Task: Look for space in Lewiston Orchards, United States from 6th September, 2023 to 15th September, 2023 for 6 adults in price range Rs.8000 to Rs.12000. Place can be entire place or private room with 6 bedrooms having 6 beds and 6 bathrooms. Property type can be house, flat, guest house. Amenities needed are: wifi, TV, free parkinig on premises, gym, breakfast. Booking option can be shelf check-in. Required host language is English.
Action: Mouse moved to (411, 96)
Screenshot: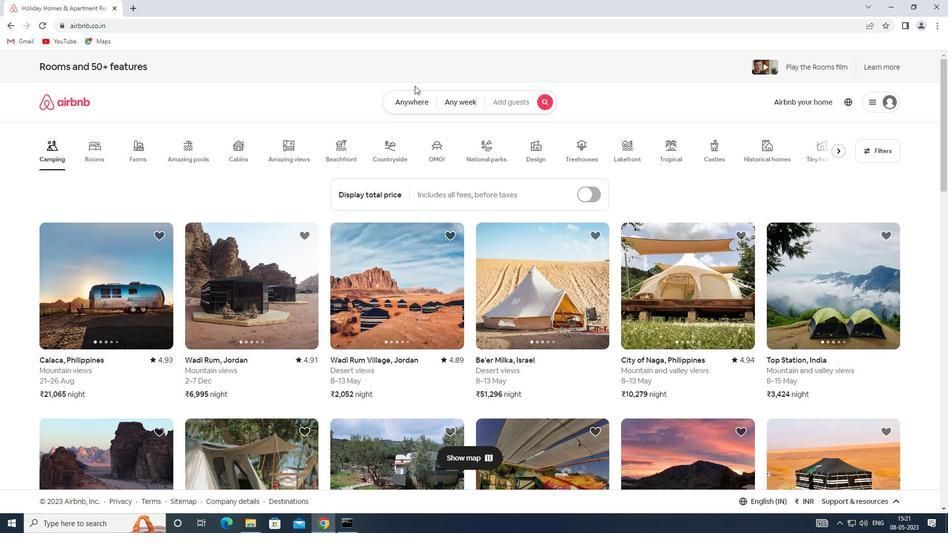 
Action: Mouse pressed left at (411, 96)
Screenshot: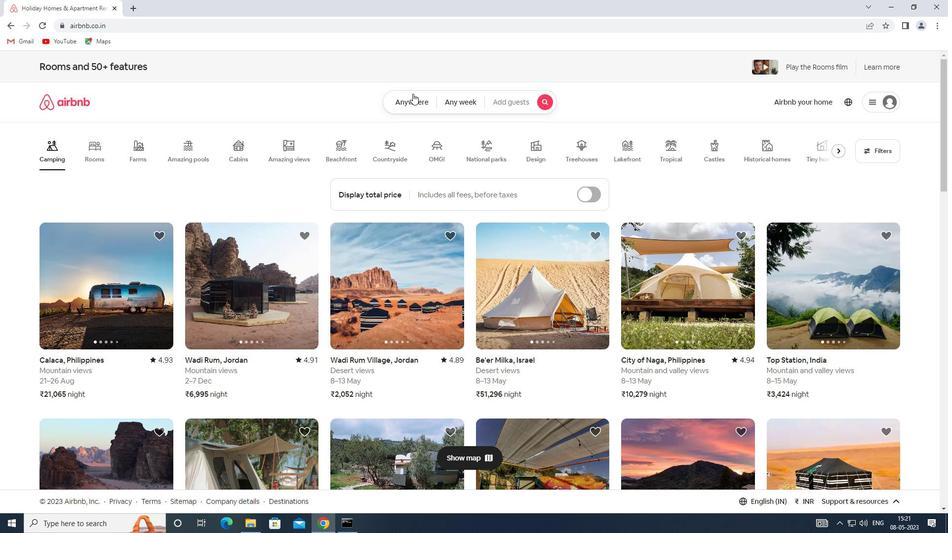 
Action: Mouse moved to (279, 144)
Screenshot: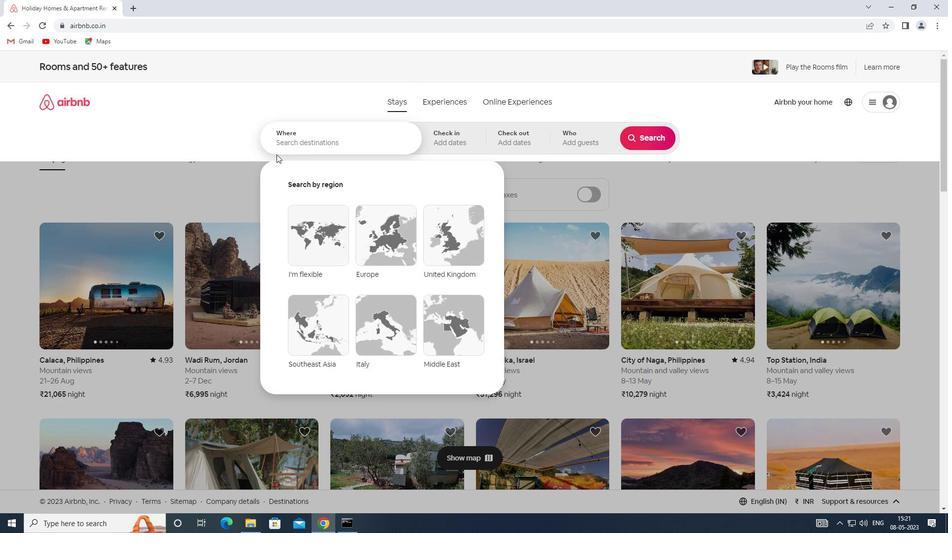 
Action: Mouse pressed left at (279, 144)
Screenshot: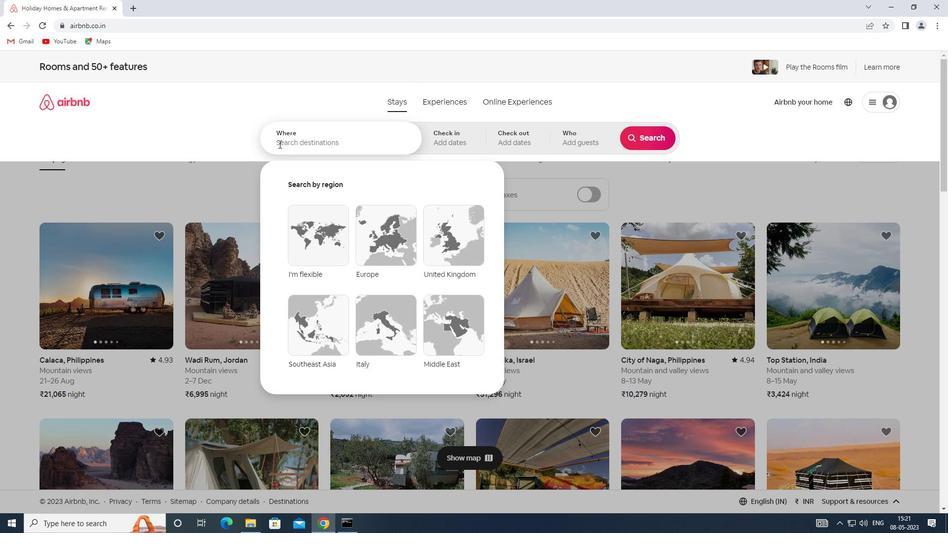
Action: Key pressed <Key.shift>SPACE<Key.space>IN<Key.space><Key.shift>LEWISTON<Key.space><Key.shift><Key.shift><Key.shift><Key.shift><Key.shift><Key.shift><Key.shift><Key.shift><Key.shift><Key.shift><Key.shift>ORCHARDS,<Key.shift>UNITED<Key.space><Key.shift><Key.shift><Key.shift><Key.shift><Key.shift><Key.shift><Key.shift><Key.shift><Key.shift><Key.shift><Key.shift><Key.shift><Key.shift><Key.shift><Key.shift><Key.shift><Key.shift>STATES
Screenshot: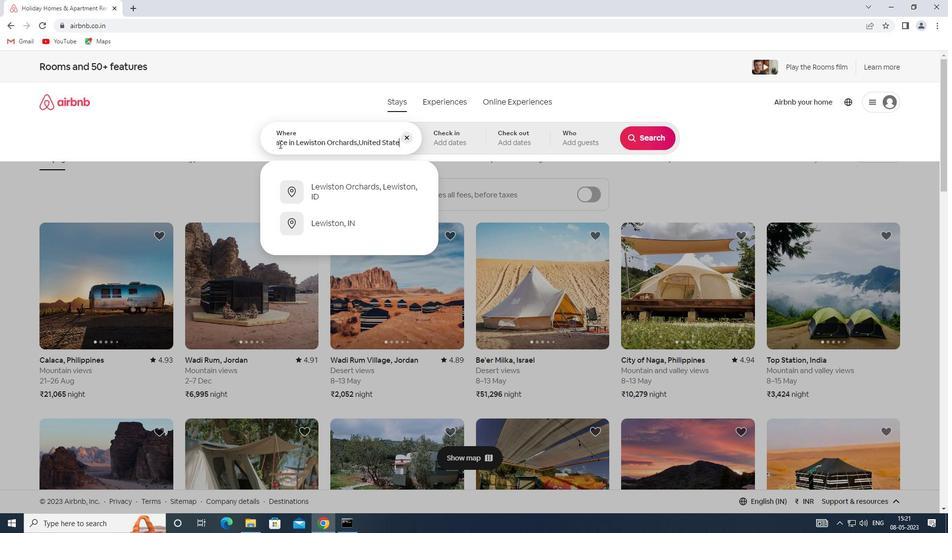 
Action: Mouse moved to (443, 145)
Screenshot: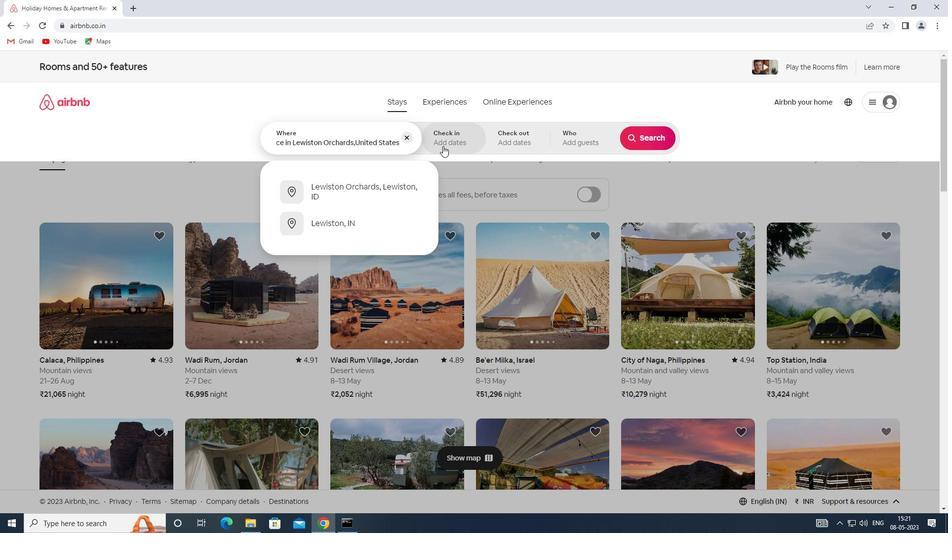 
Action: Mouse pressed left at (443, 145)
Screenshot: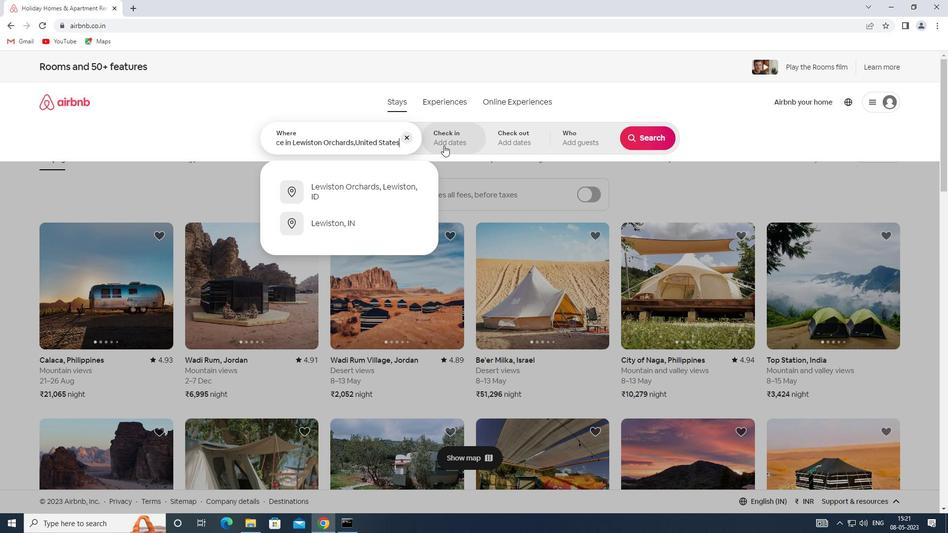 
Action: Mouse moved to (640, 219)
Screenshot: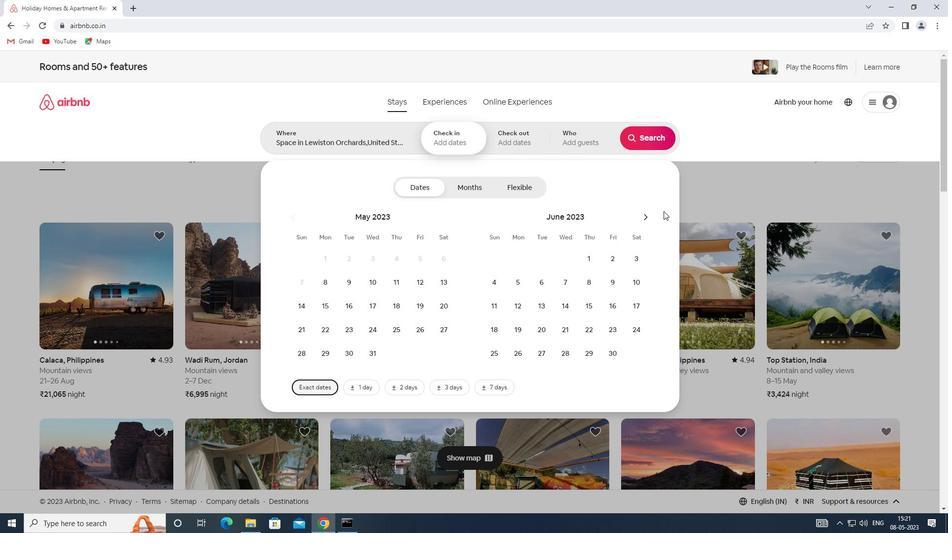 
Action: Mouse pressed left at (640, 219)
Screenshot: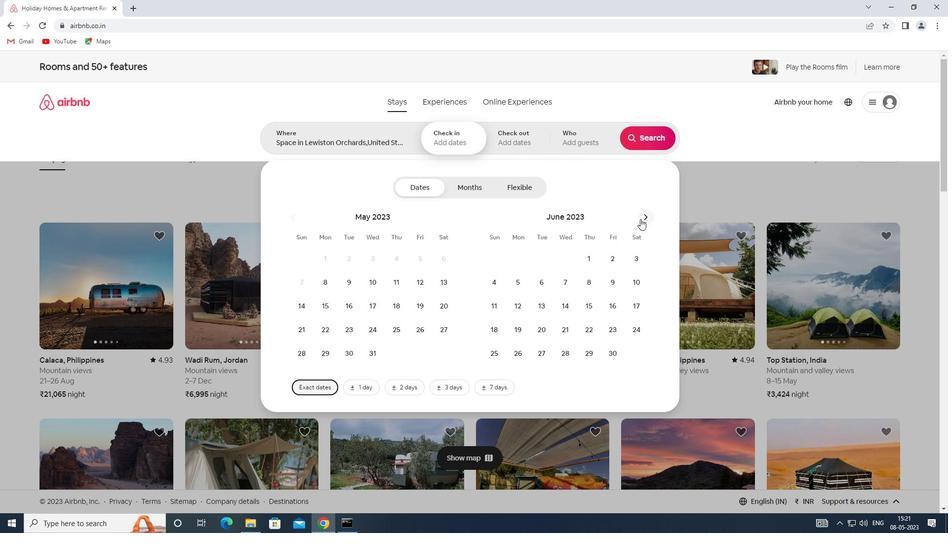 
Action: Mouse pressed left at (640, 219)
Screenshot: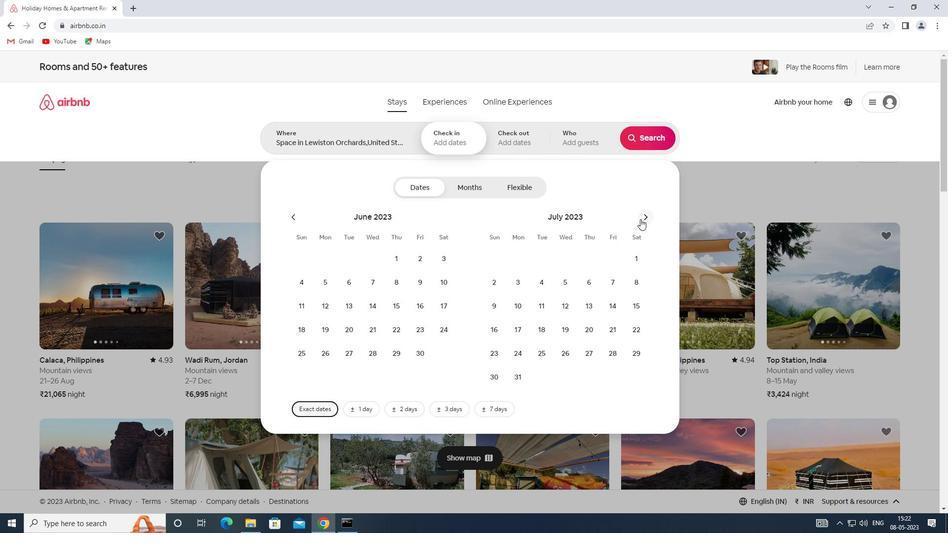 
Action: Mouse pressed left at (640, 219)
Screenshot: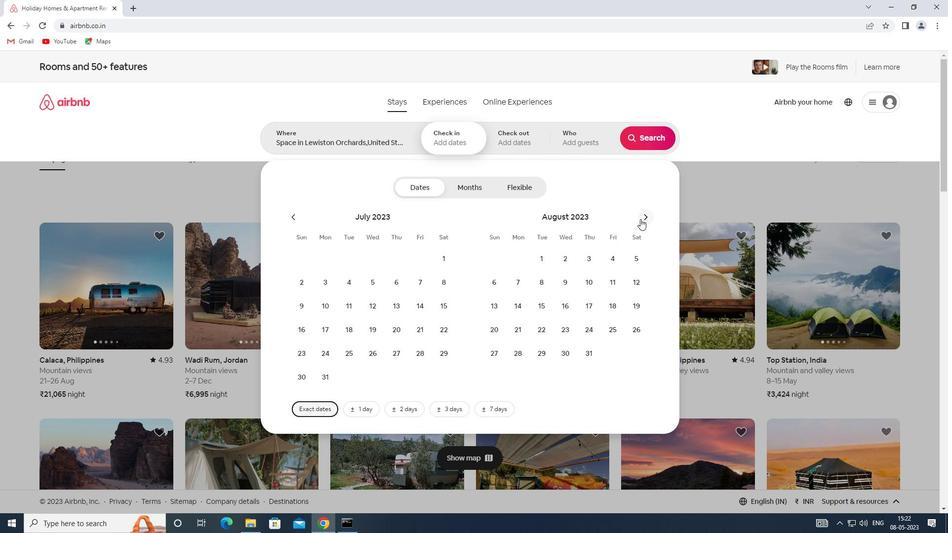 
Action: Mouse moved to (564, 275)
Screenshot: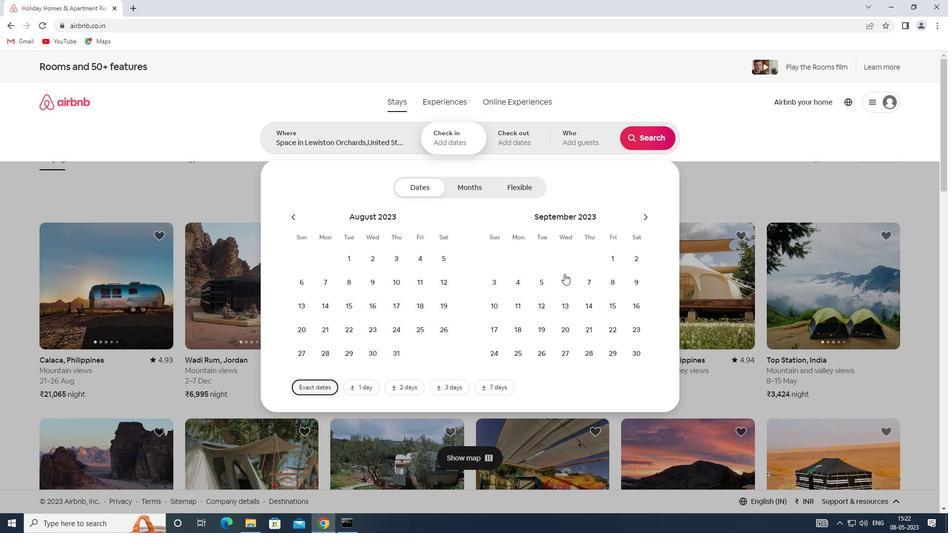 
Action: Mouse pressed left at (564, 275)
Screenshot: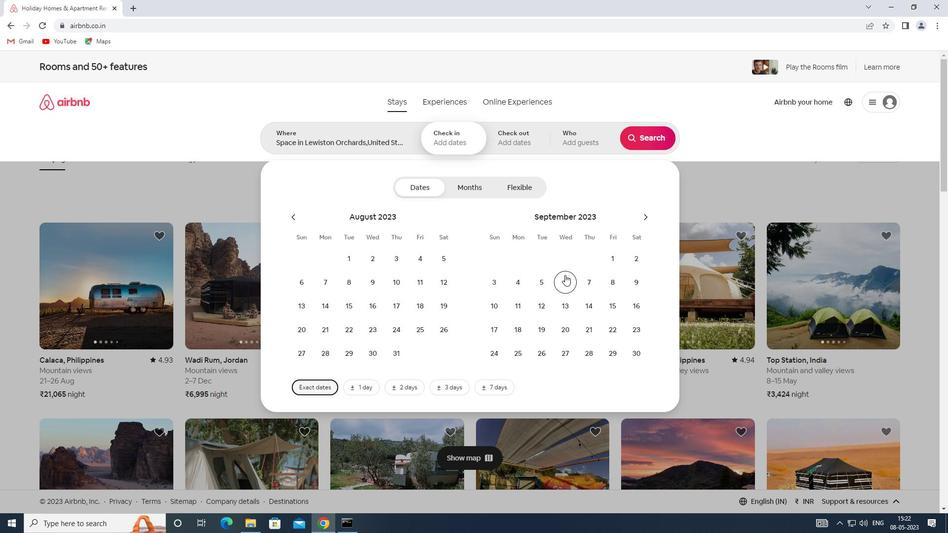 
Action: Mouse moved to (606, 305)
Screenshot: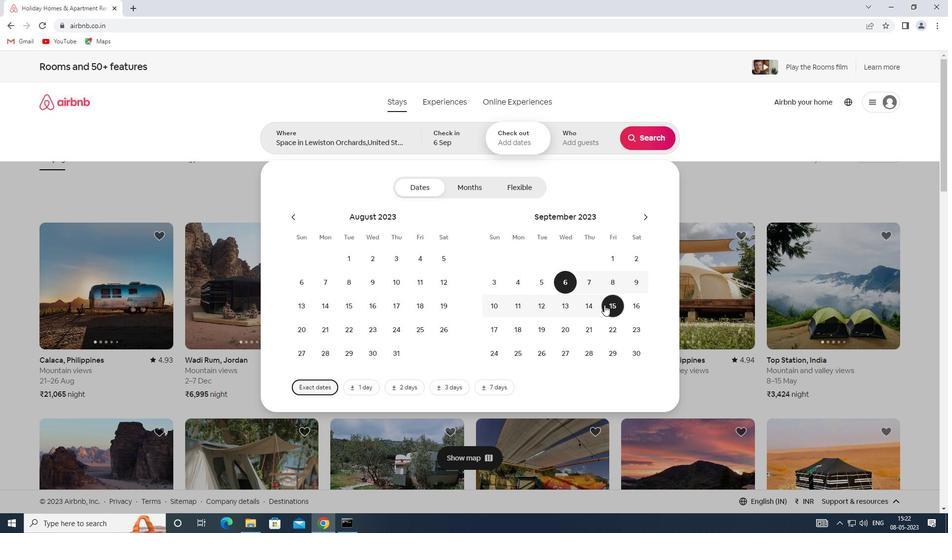 
Action: Mouse pressed left at (606, 305)
Screenshot: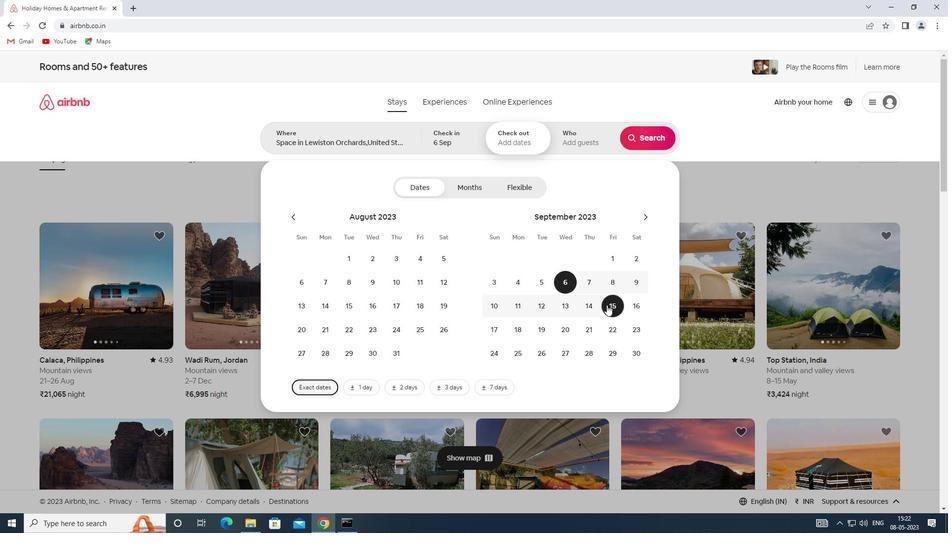 
Action: Mouse moved to (597, 137)
Screenshot: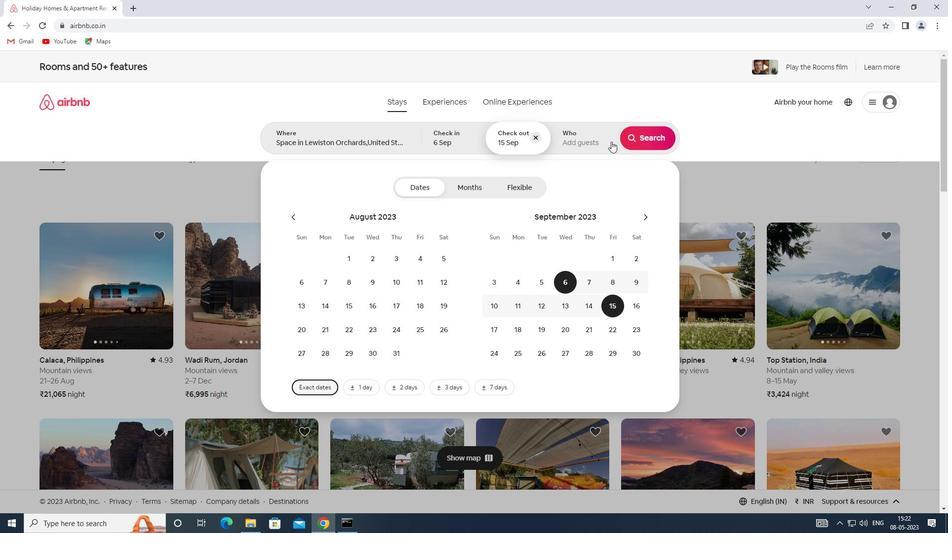 
Action: Mouse pressed left at (597, 137)
Screenshot: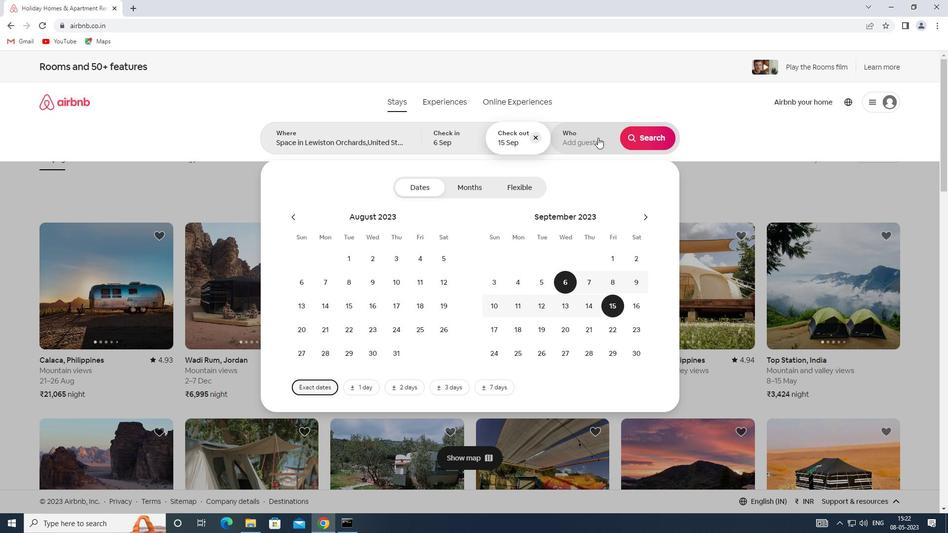 
Action: Mouse moved to (652, 195)
Screenshot: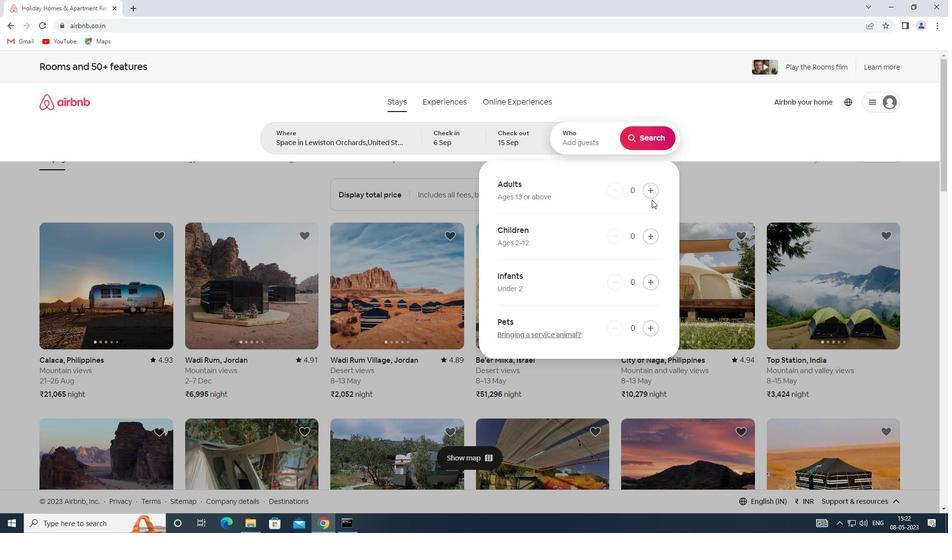 
Action: Mouse pressed left at (652, 195)
Screenshot: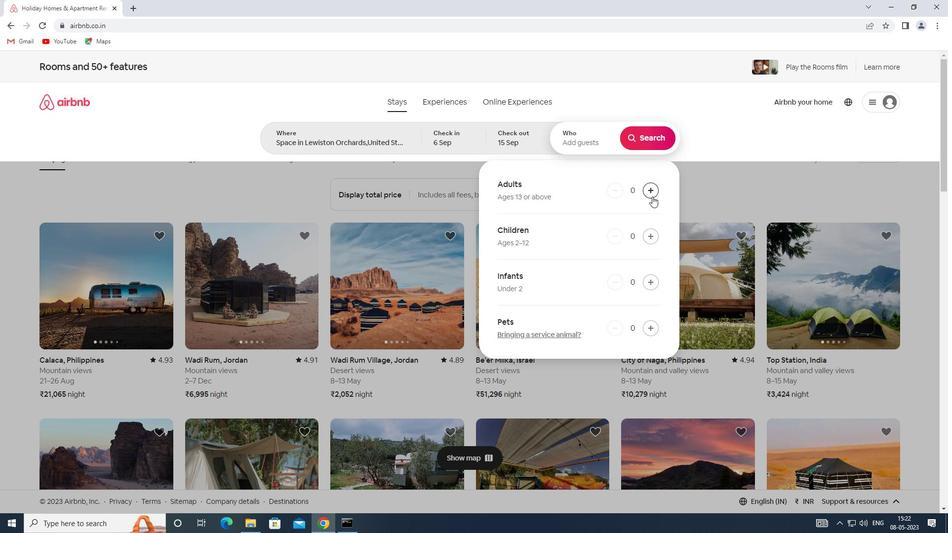 
Action: Mouse pressed left at (652, 195)
Screenshot: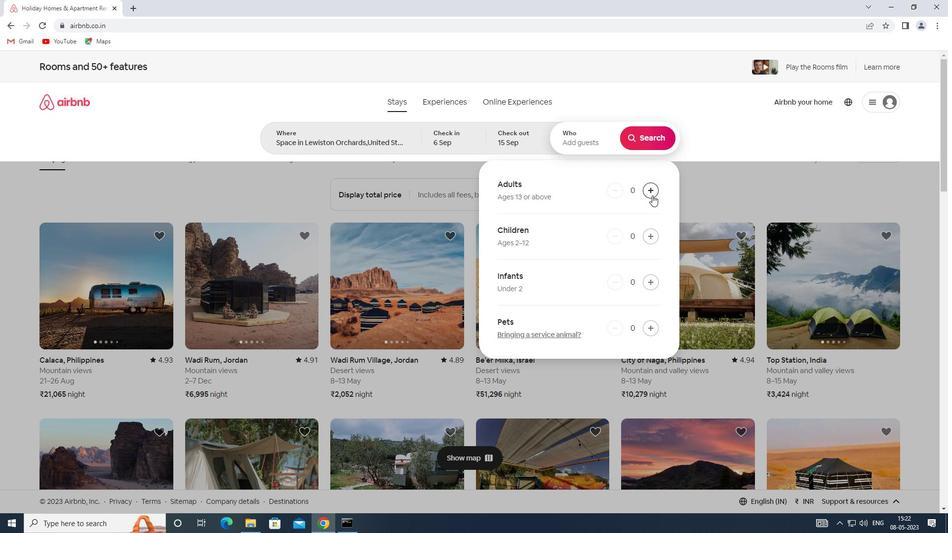 
Action: Mouse pressed left at (652, 195)
Screenshot: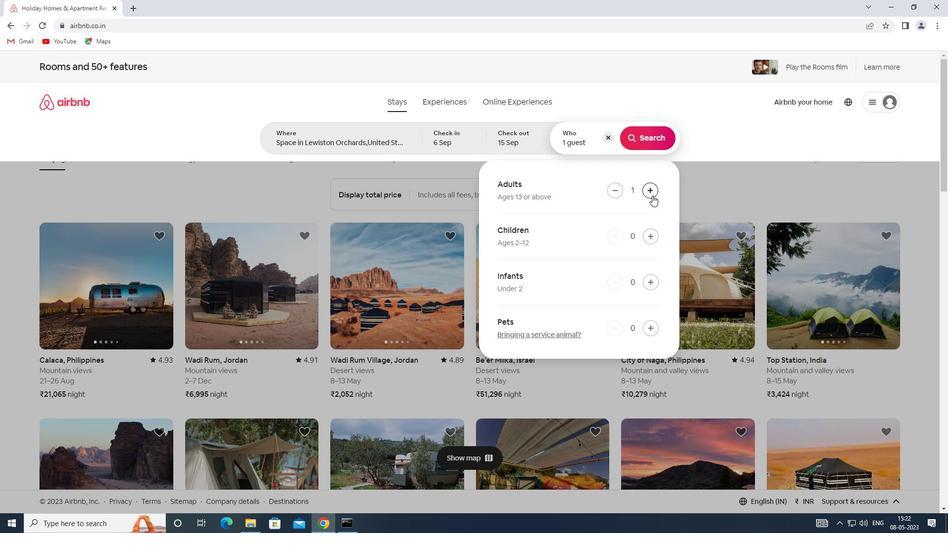 
Action: Mouse pressed left at (652, 195)
Screenshot: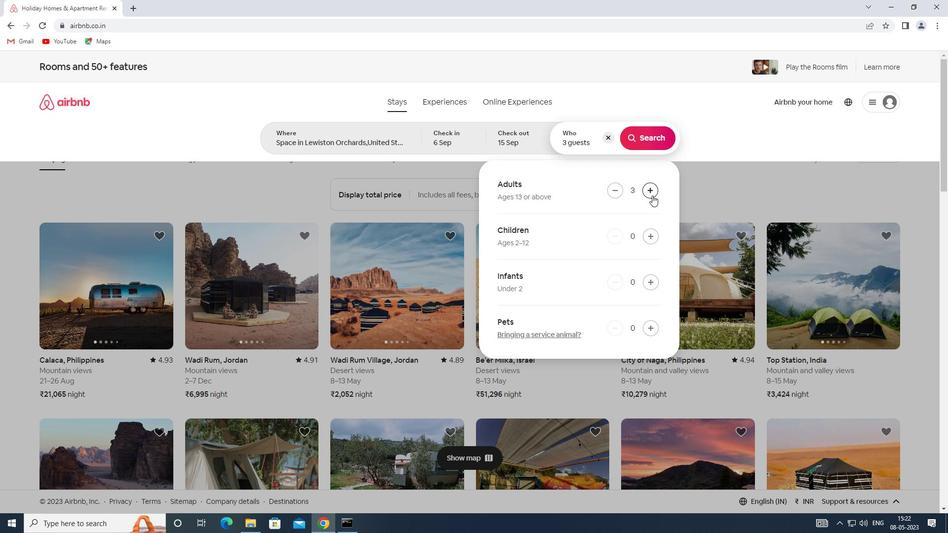 
Action: Mouse pressed left at (652, 195)
Screenshot: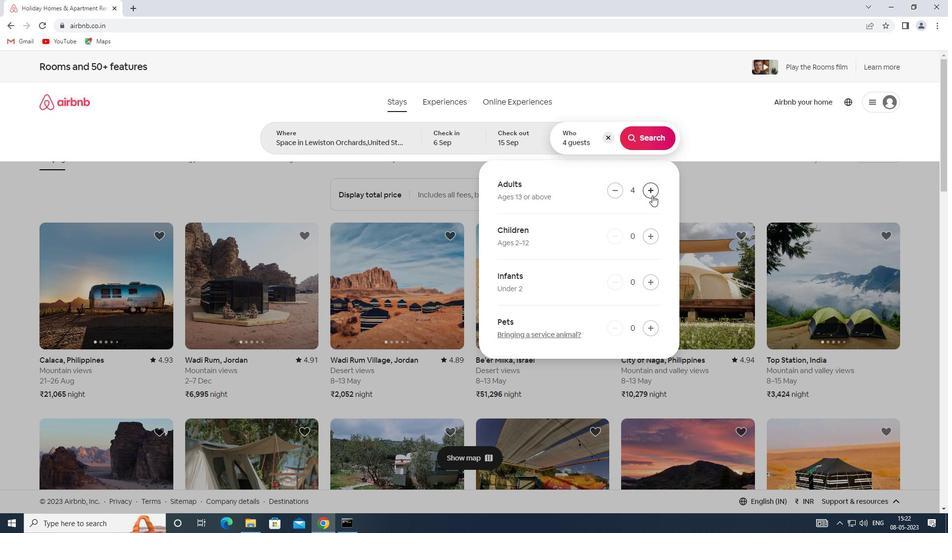 
Action: Mouse pressed left at (652, 195)
Screenshot: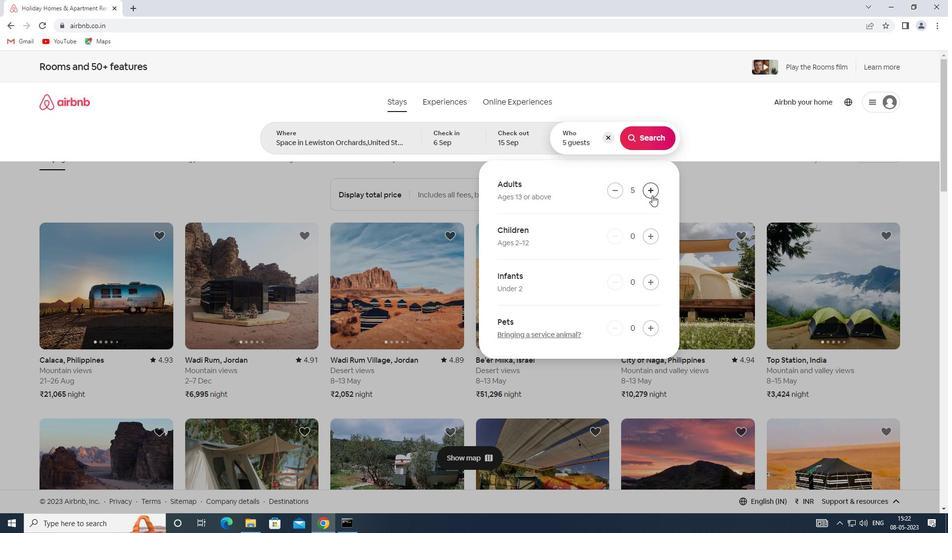 
Action: Mouse moved to (648, 141)
Screenshot: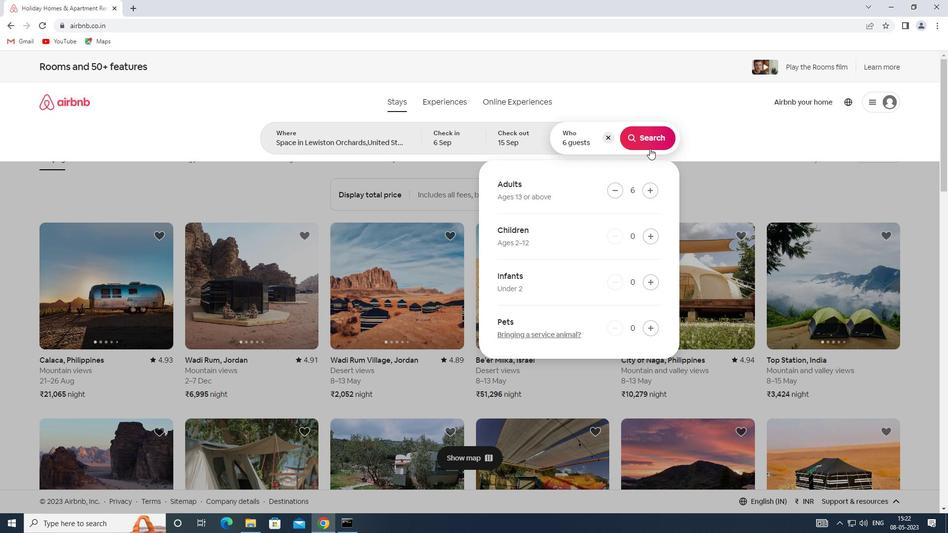 
Action: Mouse pressed left at (648, 141)
Screenshot: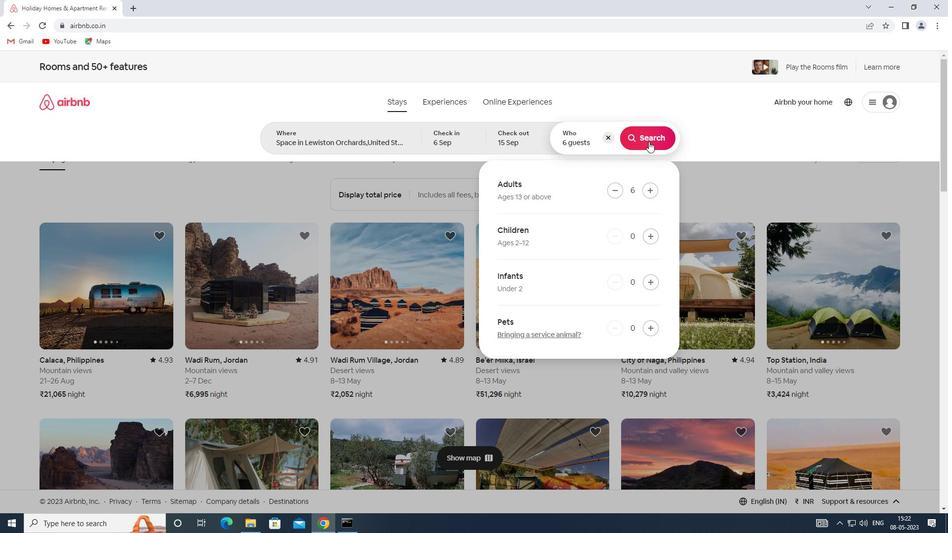 
Action: Mouse moved to (903, 103)
Screenshot: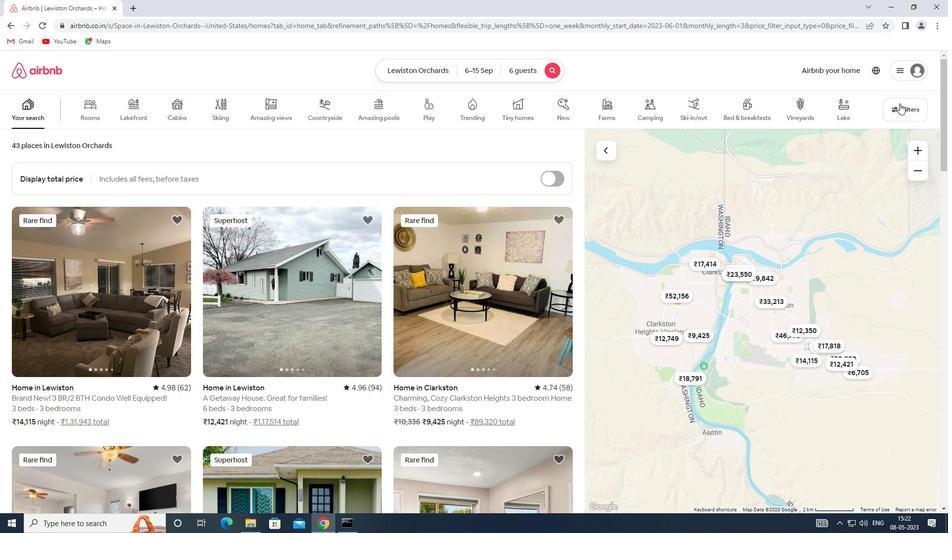 
Action: Mouse pressed left at (903, 103)
Screenshot: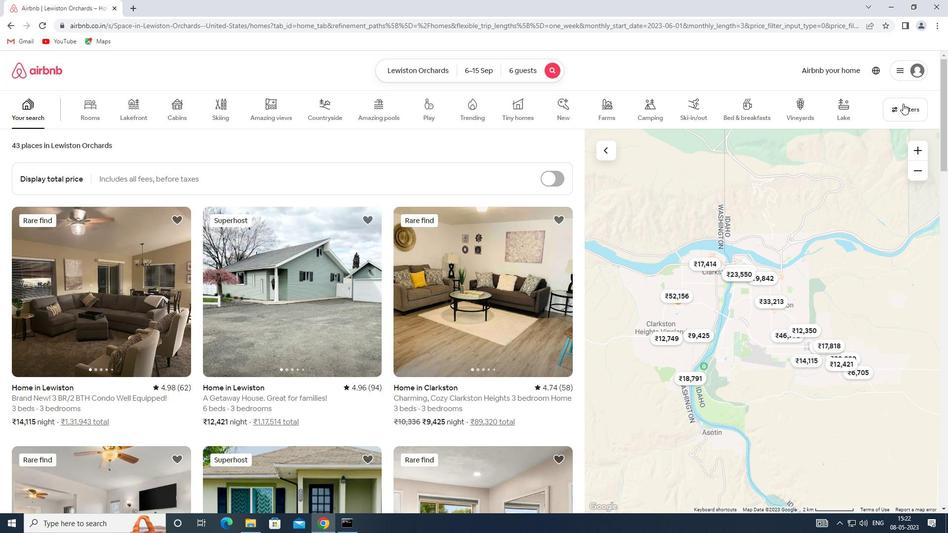 
Action: Mouse moved to (345, 350)
Screenshot: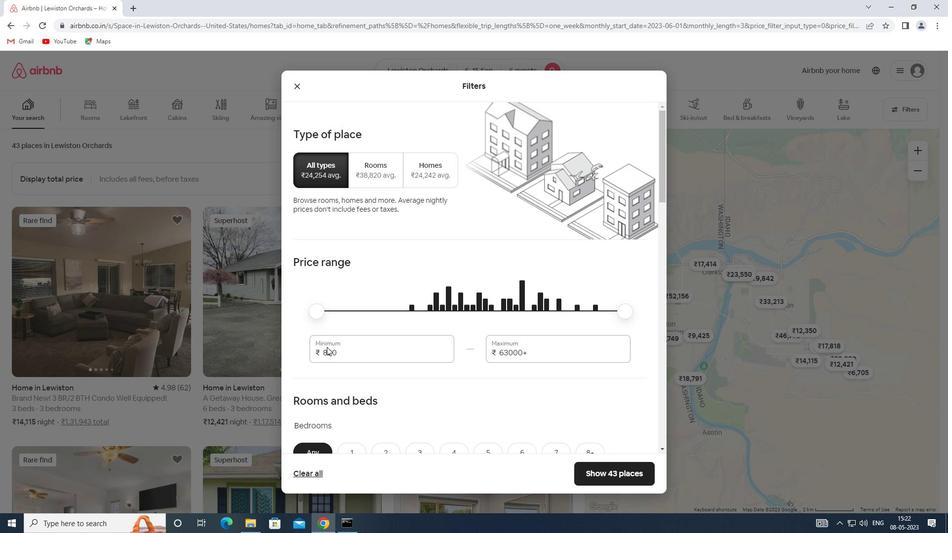 
Action: Mouse pressed left at (345, 350)
Screenshot: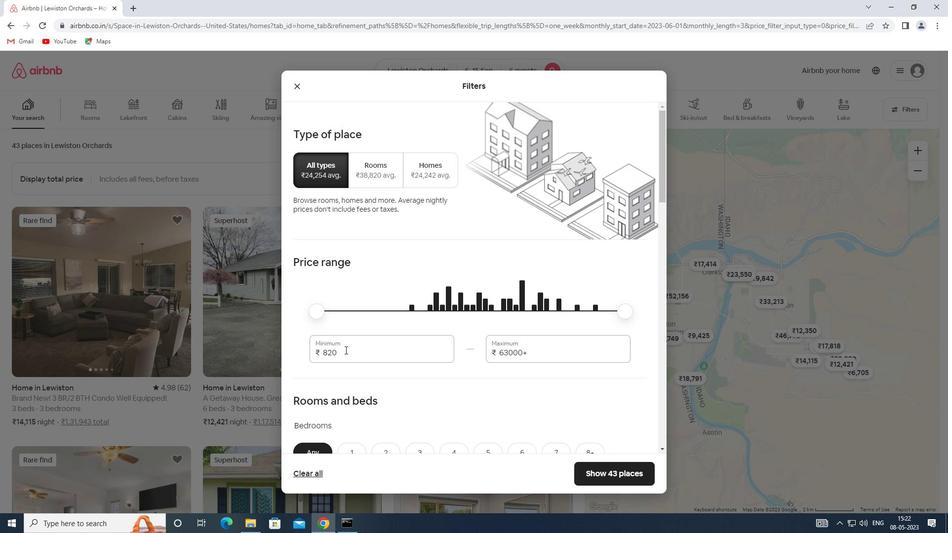 
Action: Mouse moved to (292, 348)
Screenshot: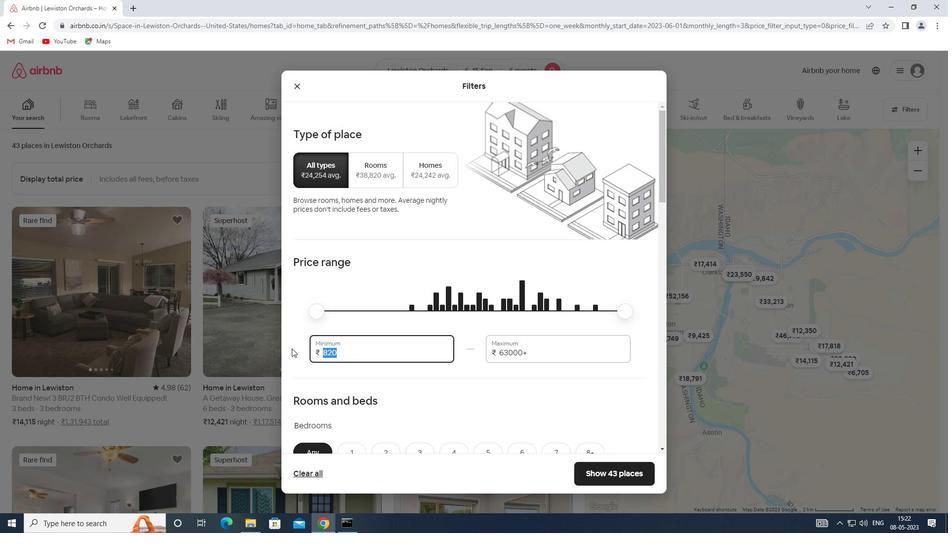 
Action: Key pressed 8000
Screenshot: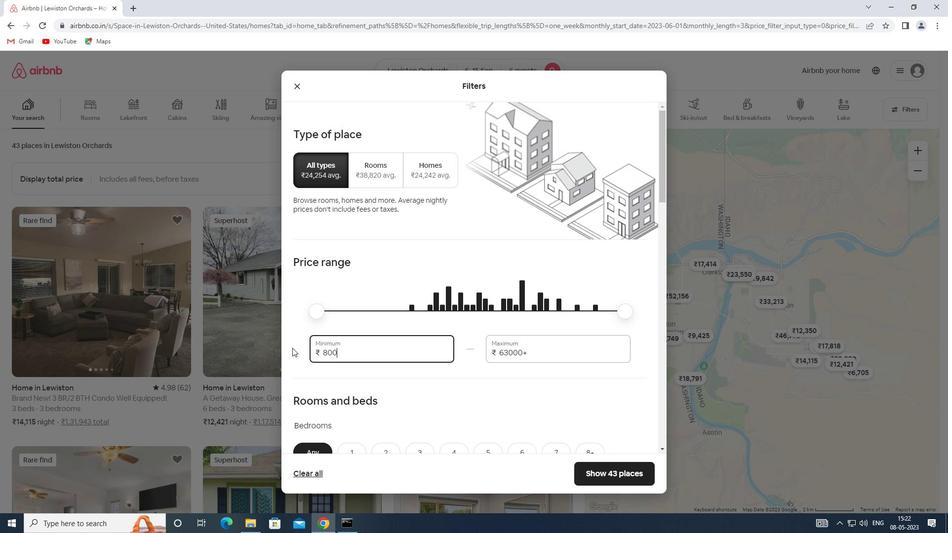 
Action: Mouse moved to (529, 352)
Screenshot: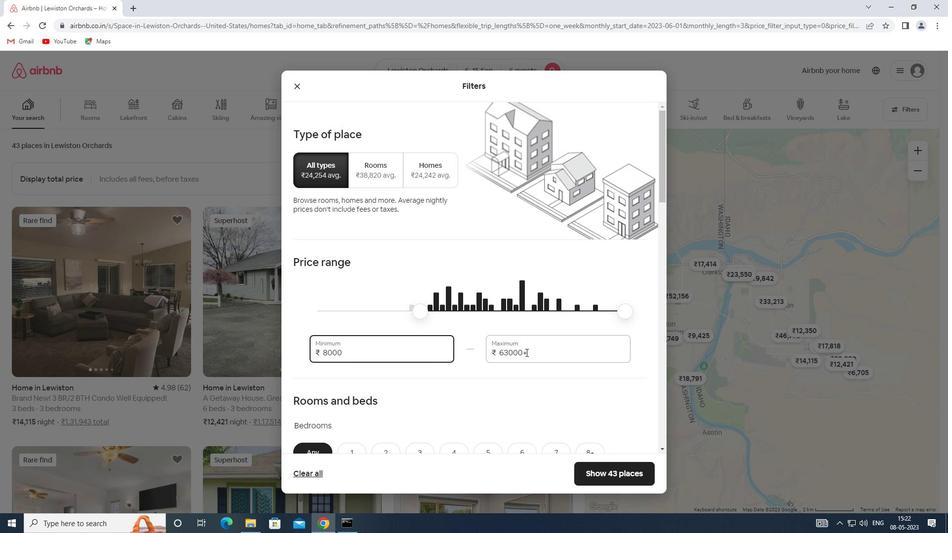 
Action: Mouse pressed left at (529, 352)
Screenshot: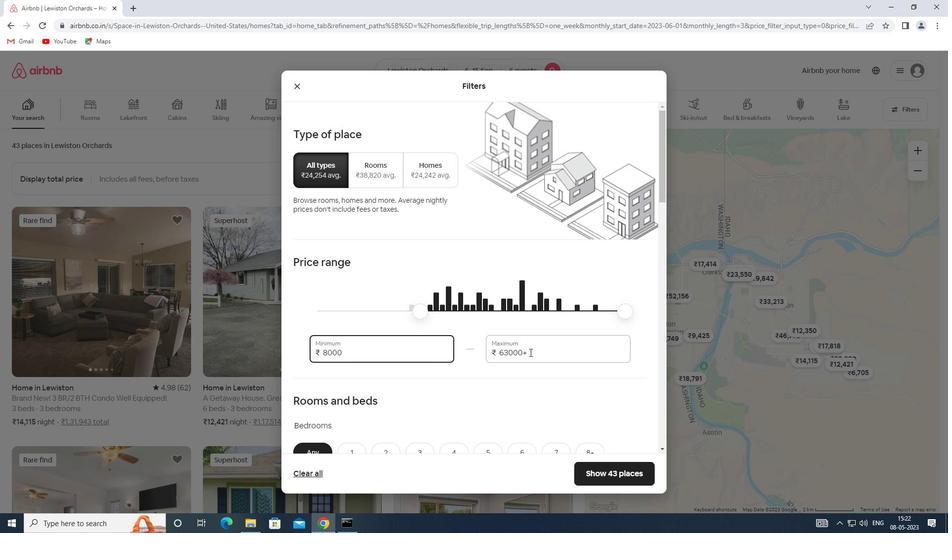 
Action: Mouse moved to (462, 352)
Screenshot: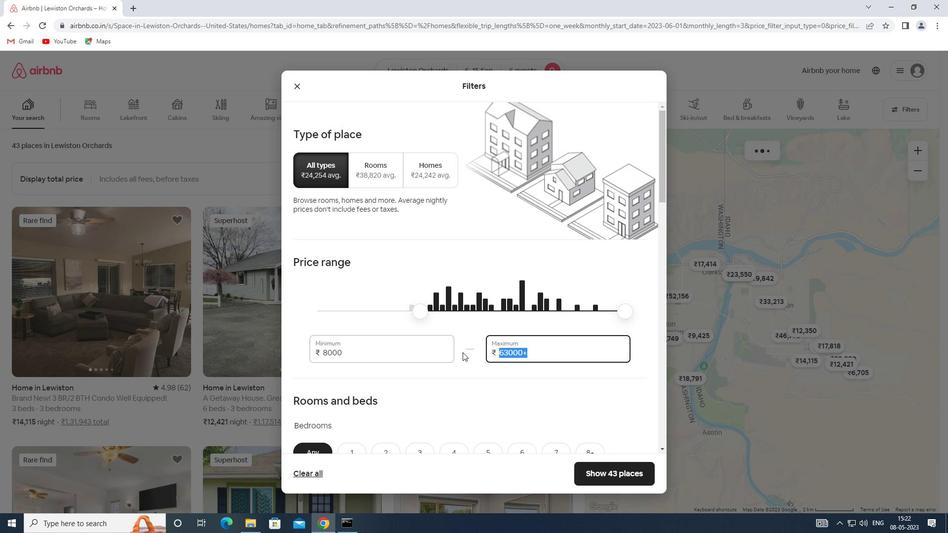 
Action: Key pressed 12000
Screenshot: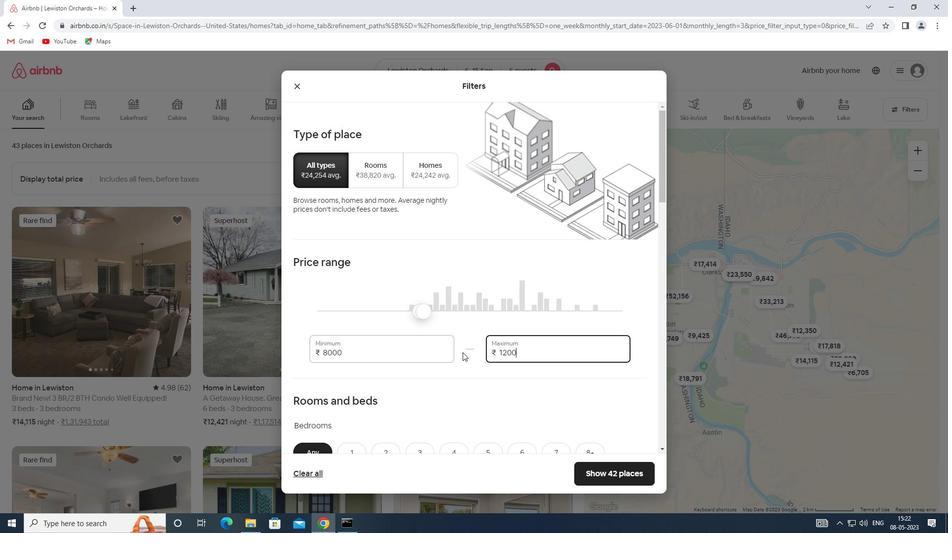 
Action: Mouse scrolled (462, 352) with delta (0, 0)
Screenshot: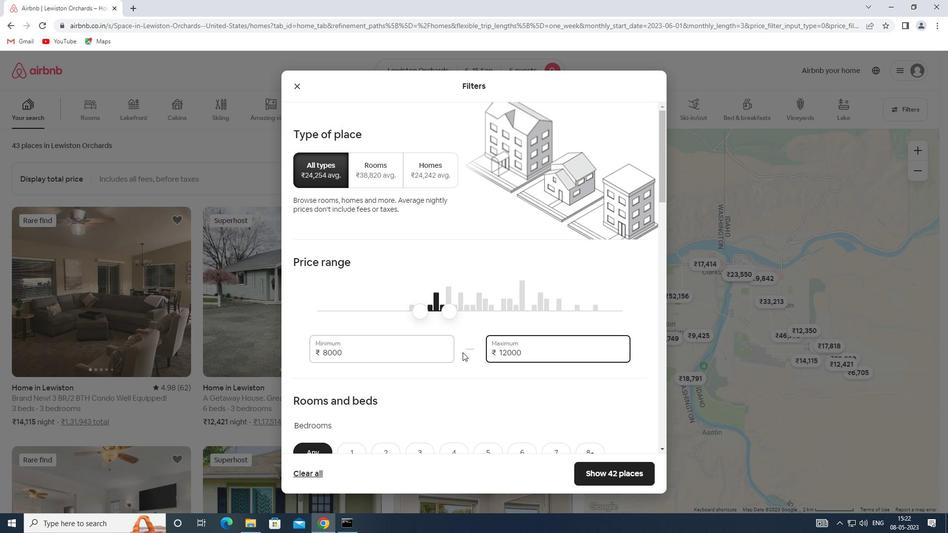 
Action: Mouse scrolled (462, 352) with delta (0, 0)
Screenshot: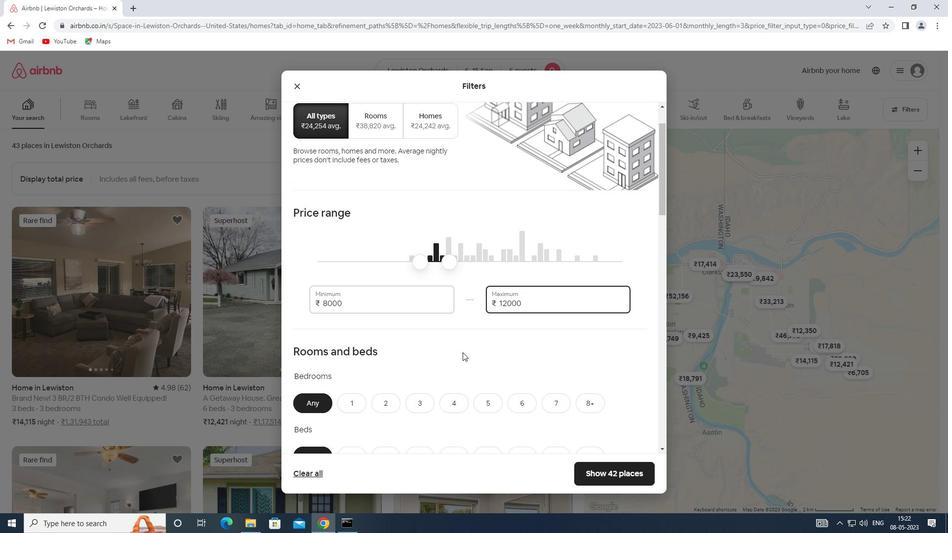 
Action: Mouse scrolled (462, 352) with delta (0, 0)
Screenshot: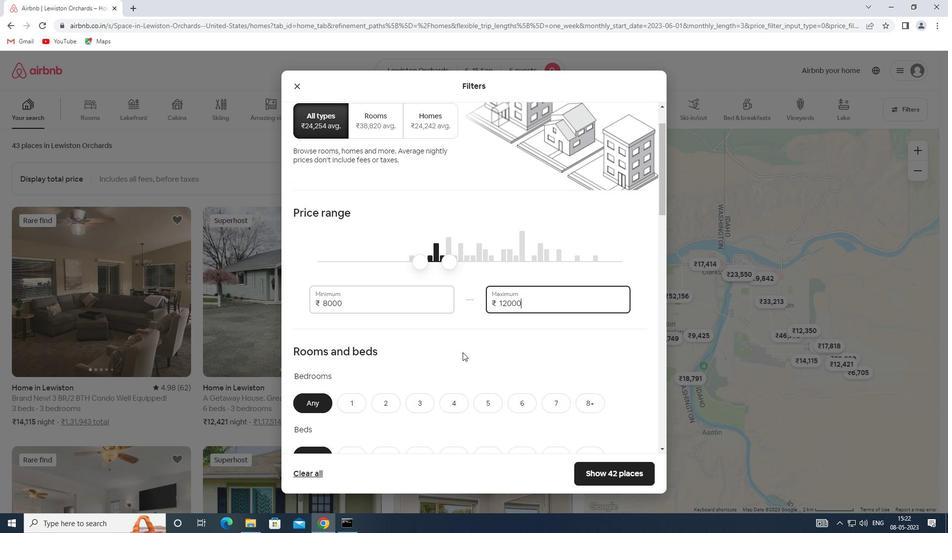 
Action: Mouse moved to (529, 309)
Screenshot: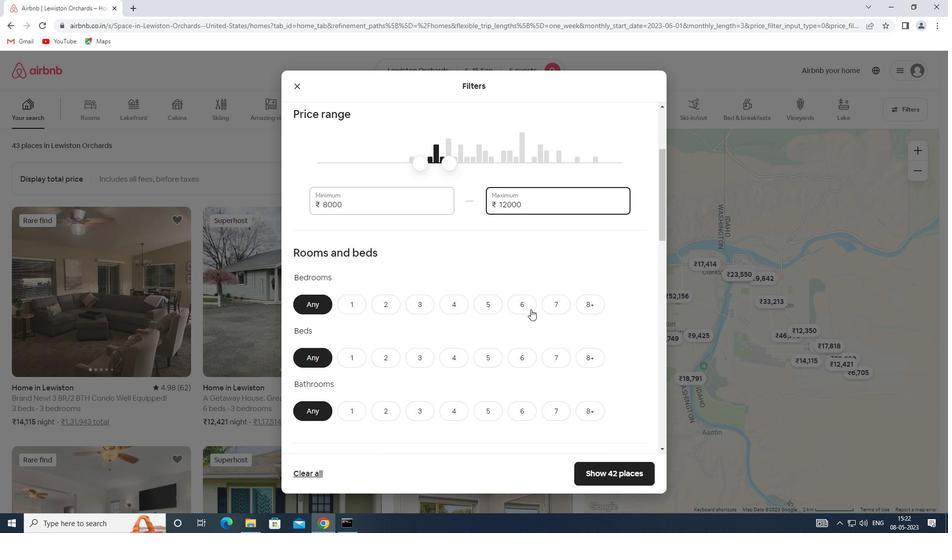 
Action: Mouse pressed left at (529, 309)
Screenshot: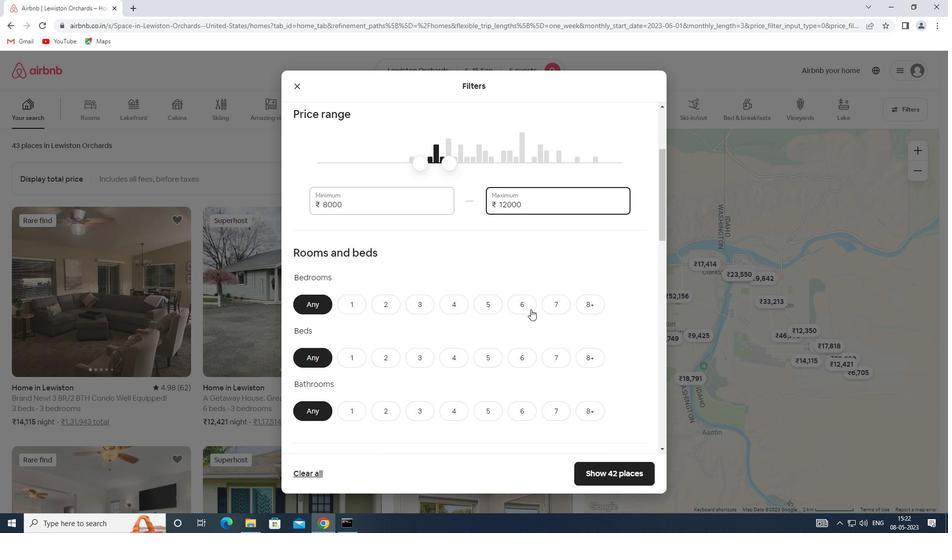 
Action: Mouse moved to (527, 354)
Screenshot: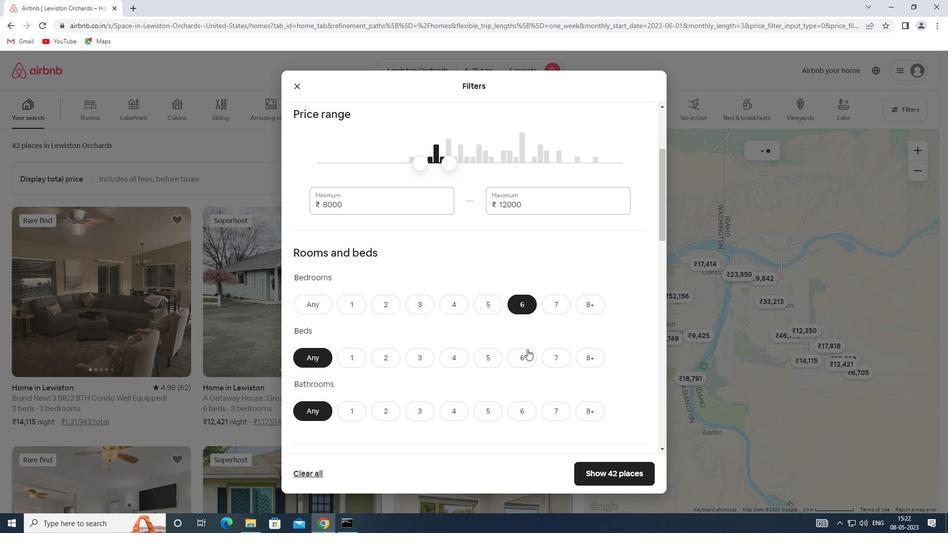 
Action: Mouse pressed left at (527, 354)
Screenshot: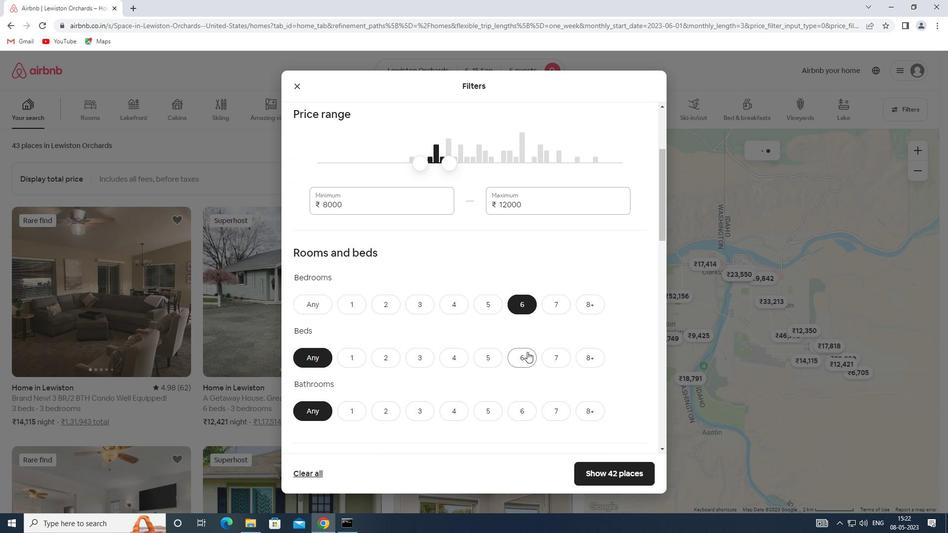 
Action: Mouse moved to (522, 408)
Screenshot: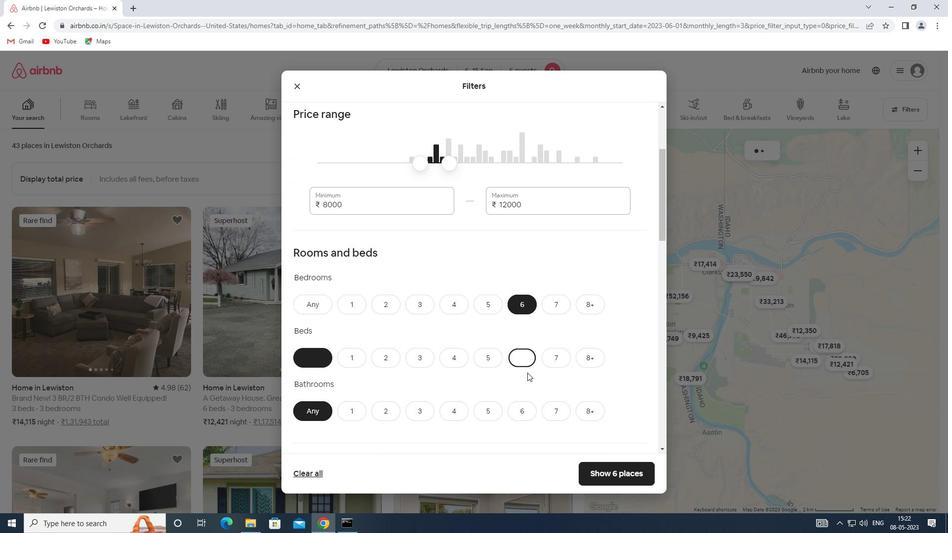 
Action: Mouse pressed left at (522, 408)
Screenshot: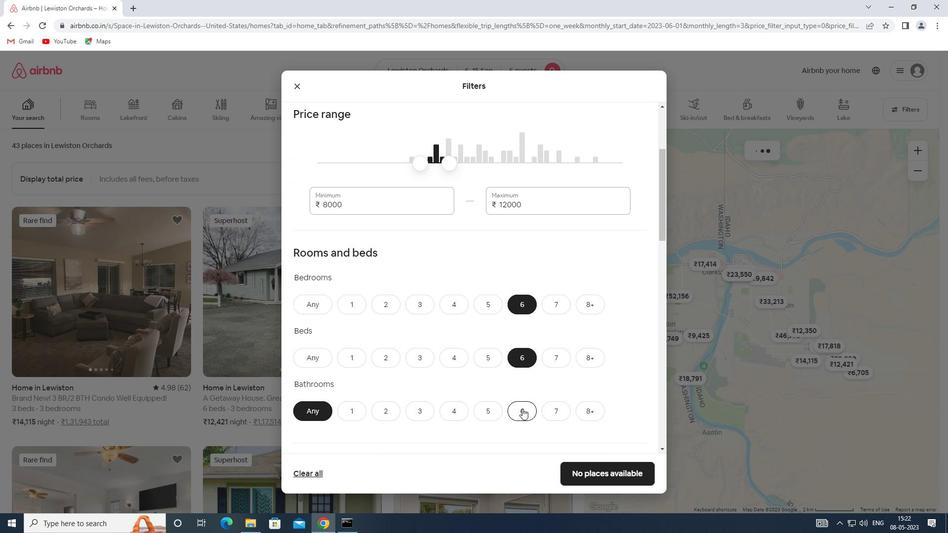 
Action: Mouse scrolled (522, 408) with delta (0, 0)
Screenshot: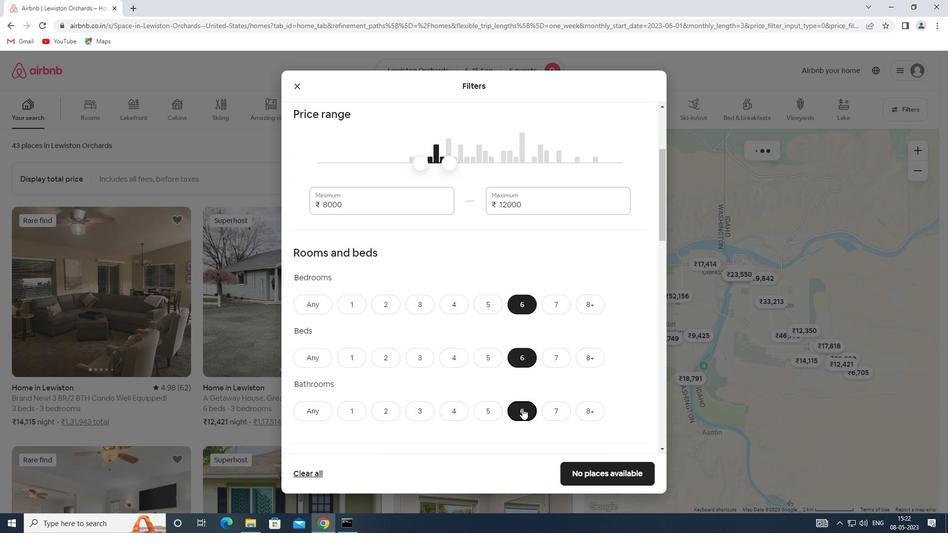 
Action: Mouse scrolled (522, 408) with delta (0, 0)
Screenshot: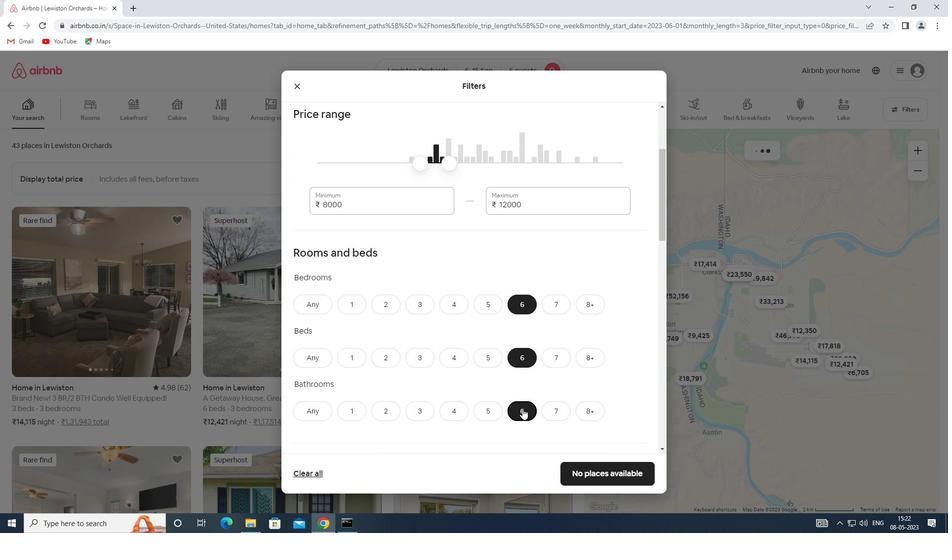 
Action: Mouse scrolled (522, 408) with delta (0, 0)
Screenshot: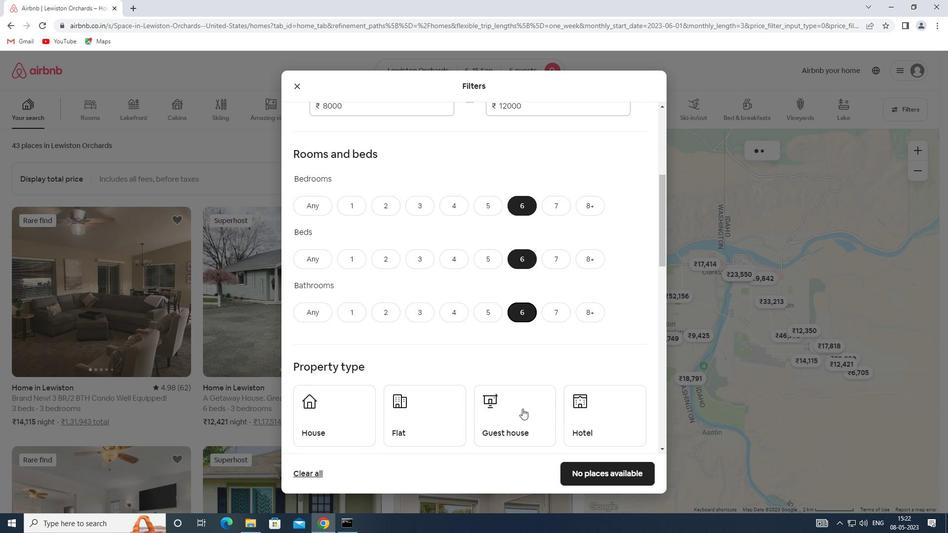 
Action: Mouse moved to (354, 379)
Screenshot: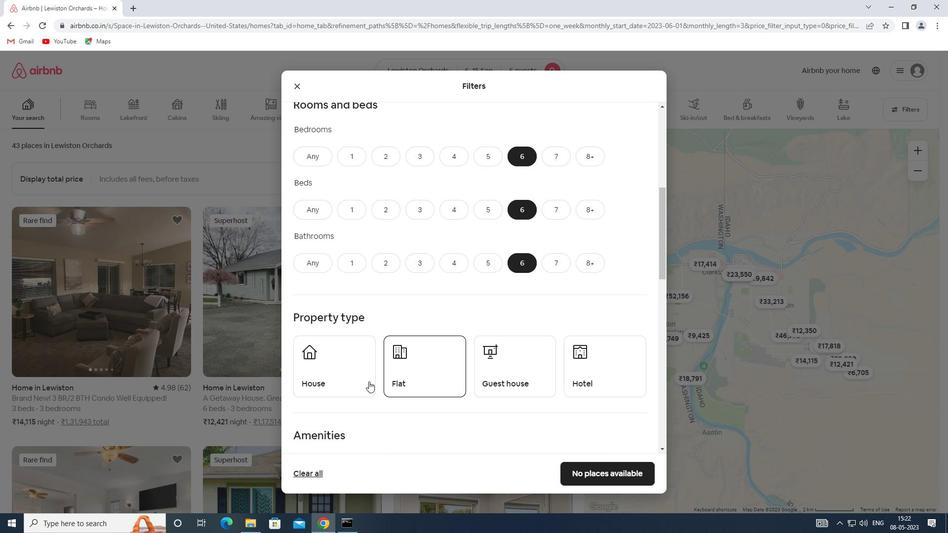 
Action: Mouse pressed left at (354, 379)
Screenshot: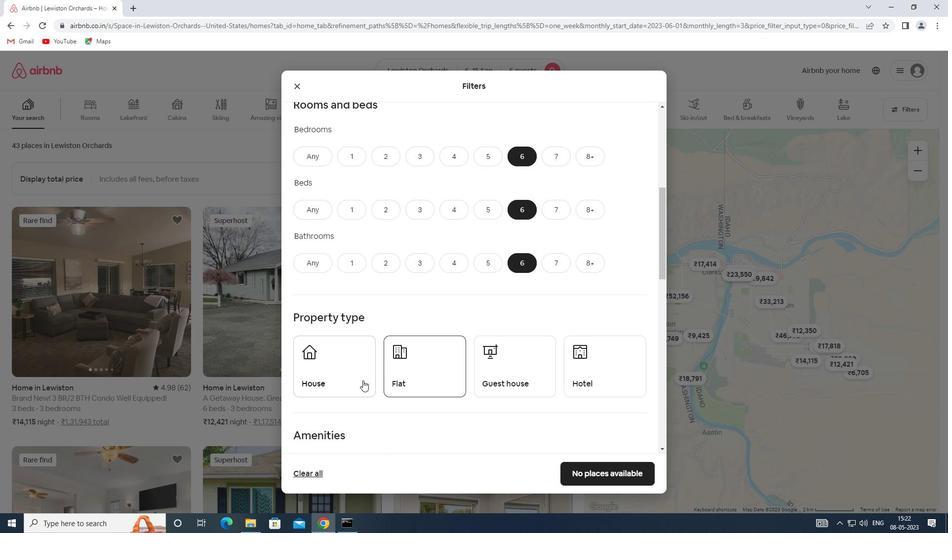 
Action: Mouse moved to (405, 379)
Screenshot: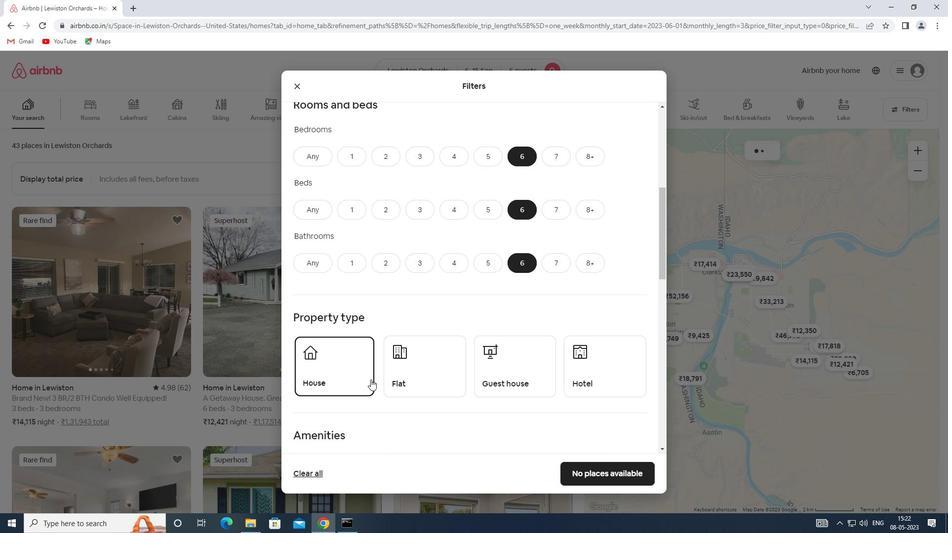 
Action: Mouse pressed left at (405, 379)
Screenshot: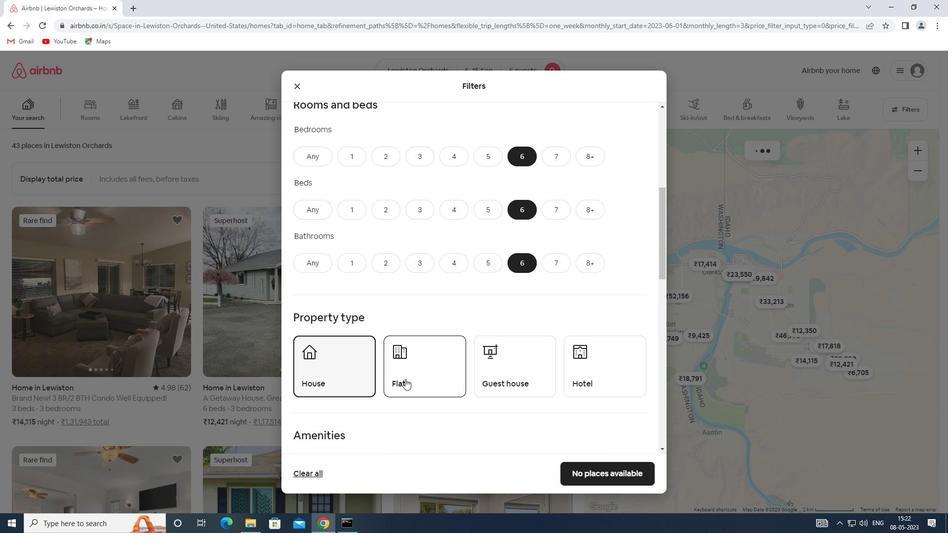 
Action: Mouse moved to (508, 374)
Screenshot: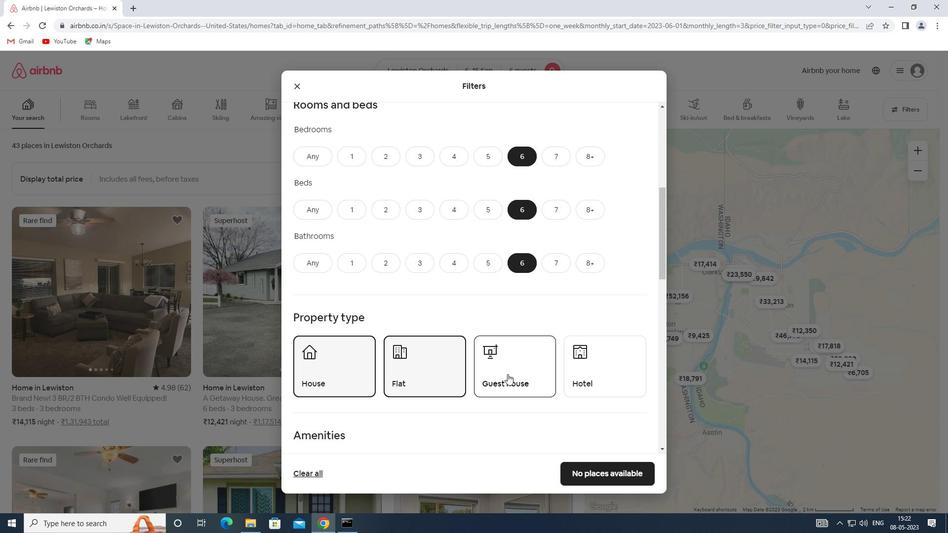 
Action: Mouse pressed left at (508, 374)
Screenshot: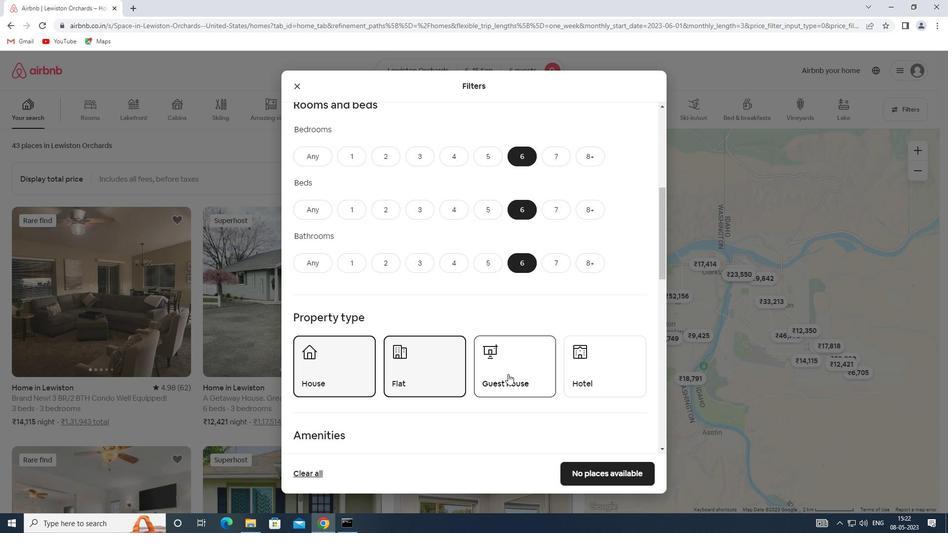 
Action: Mouse scrolled (508, 373) with delta (0, 0)
Screenshot: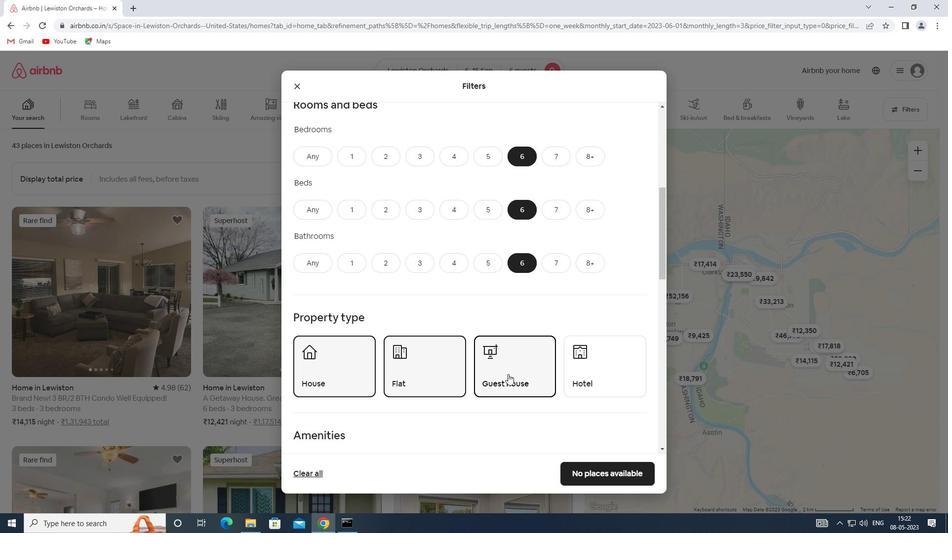 
Action: Mouse scrolled (508, 373) with delta (0, 0)
Screenshot: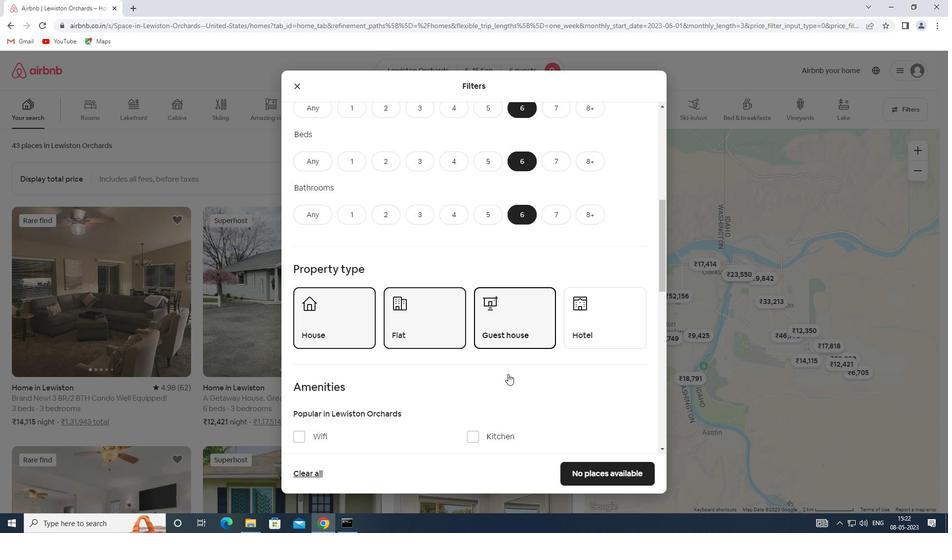 
Action: Mouse scrolled (508, 373) with delta (0, 0)
Screenshot: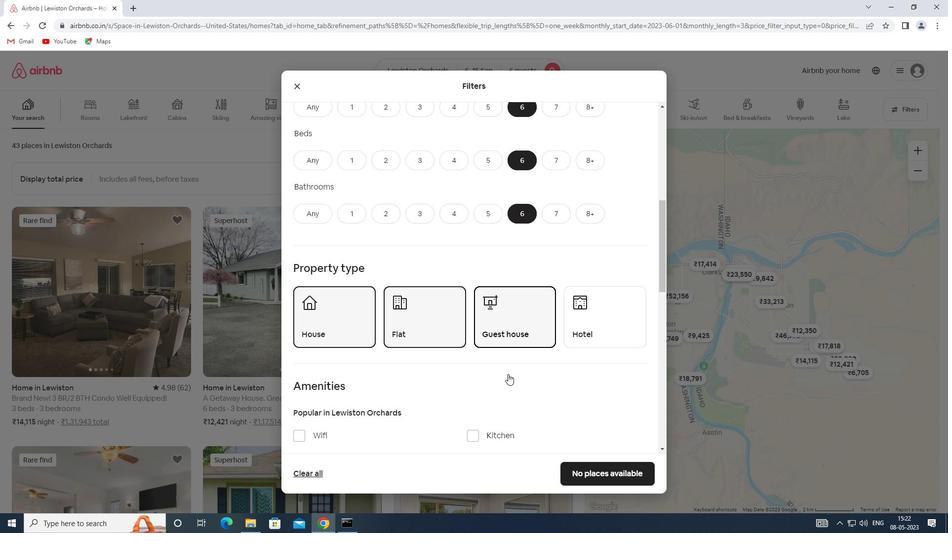 
Action: Mouse moved to (300, 403)
Screenshot: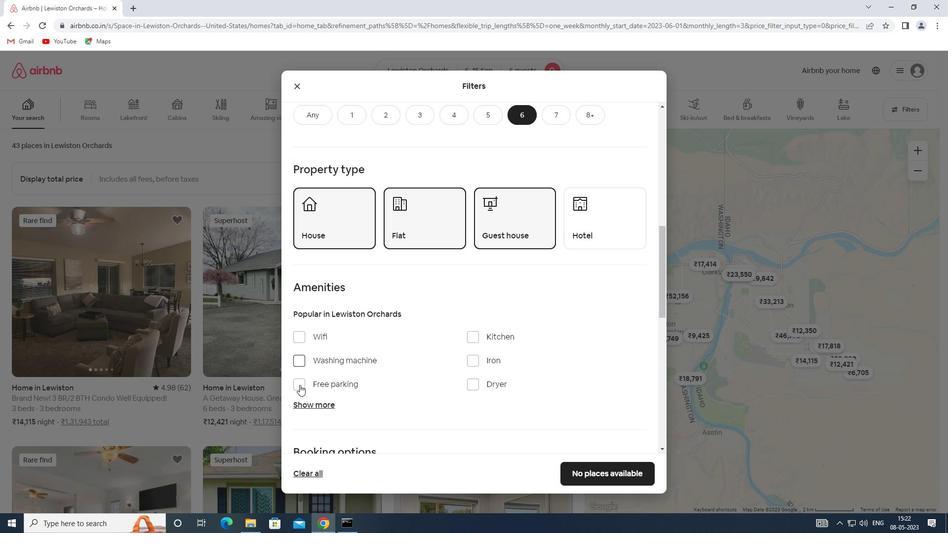 
Action: Mouse pressed left at (300, 403)
Screenshot: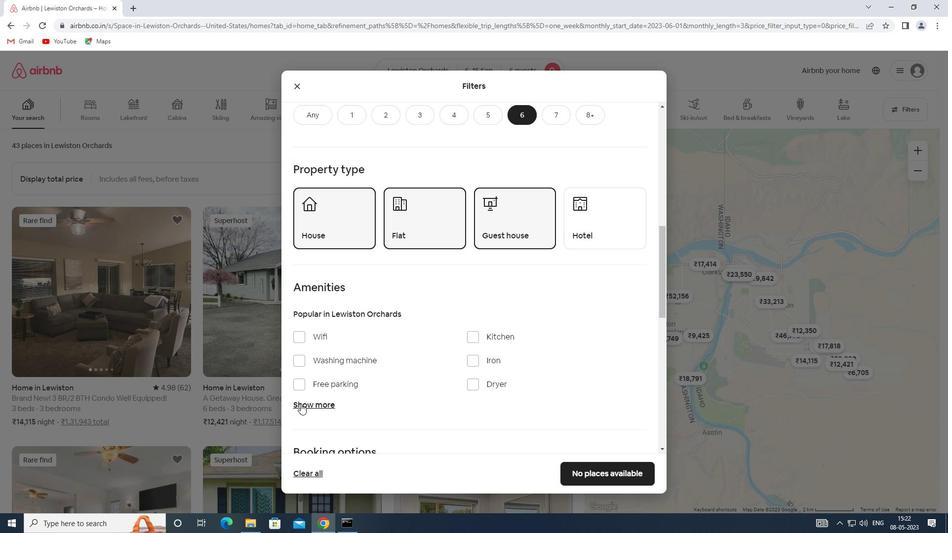 
Action: Mouse moved to (300, 339)
Screenshot: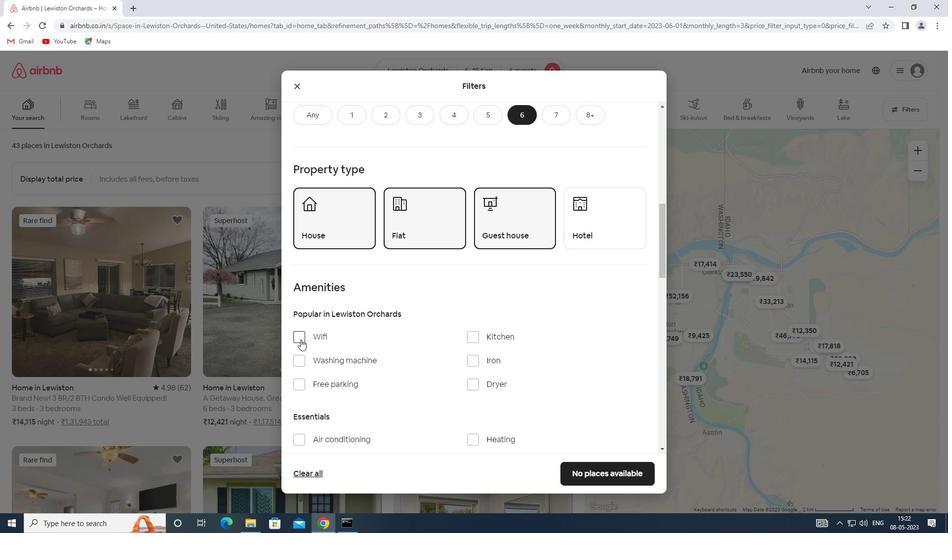 
Action: Mouse pressed left at (300, 339)
Screenshot: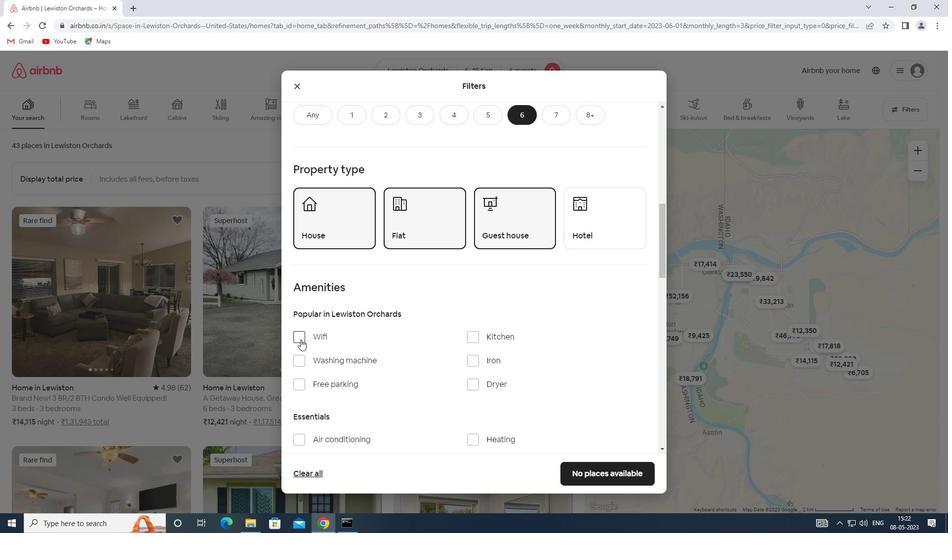 
Action: Mouse moved to (424, 371)
Screenshot: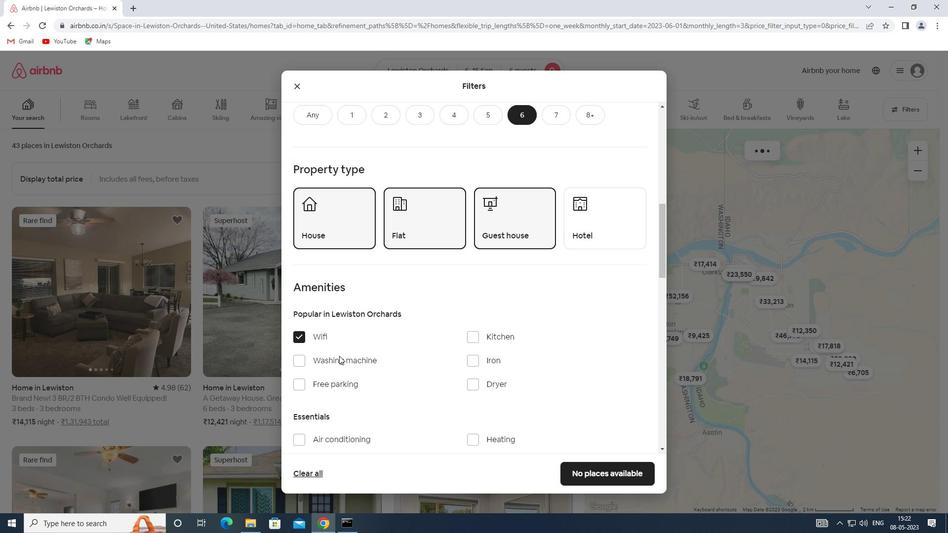 
Action: Mouse scrolled (424, 370) with delta (0, 0)
Screenshot: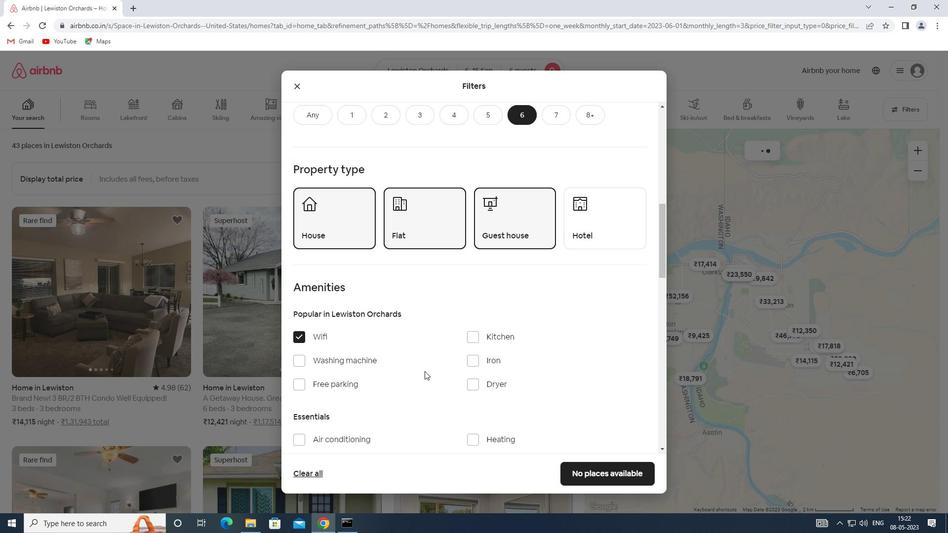 
Action: Mouse scrolled (424, 370) with delta (0, 0)
Screenshot: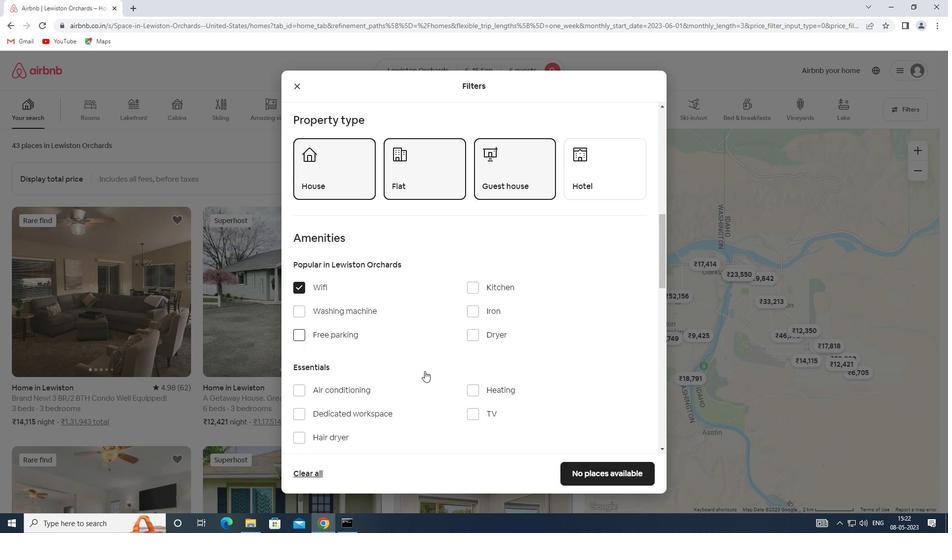 
Action: Mouse moved to (472, 364)
Screenshot: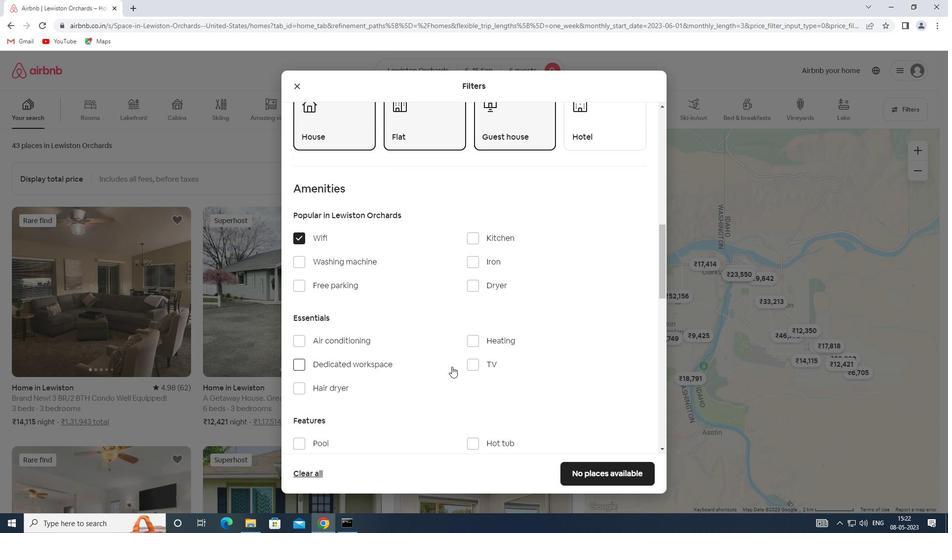
Action: Mouse pressed left at (472, 364)
Screenshot: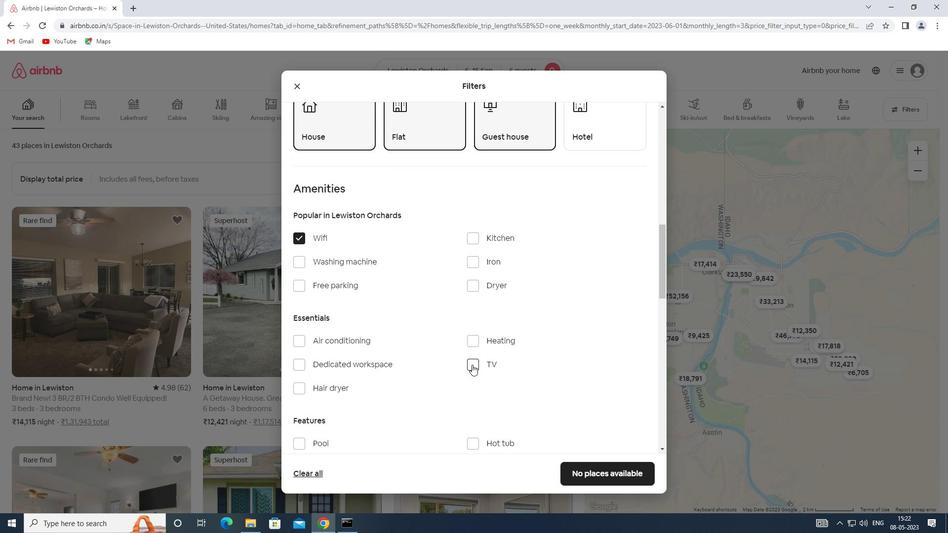 
Action: Mouse moved to (302, 287)
Screenshot: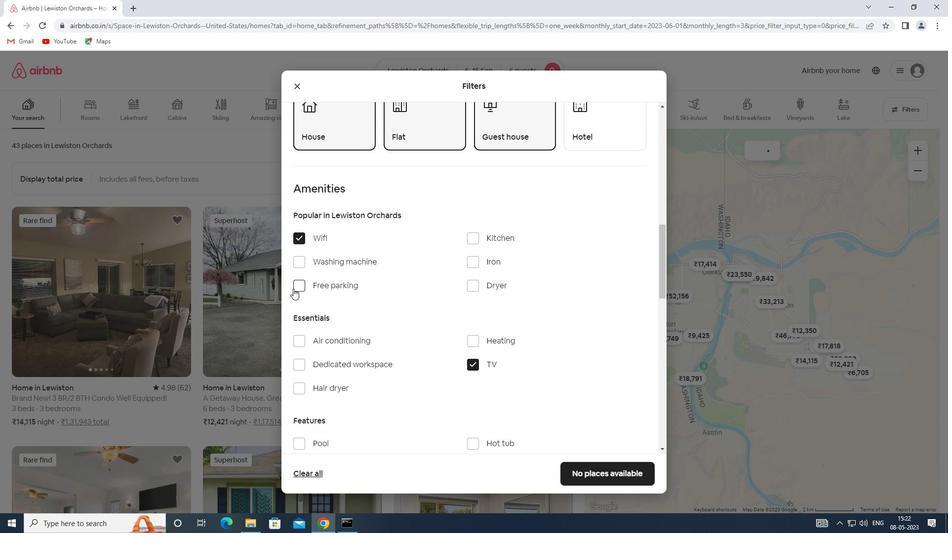 
Action: Mouse pressed left at (302, 287)
Screenshot: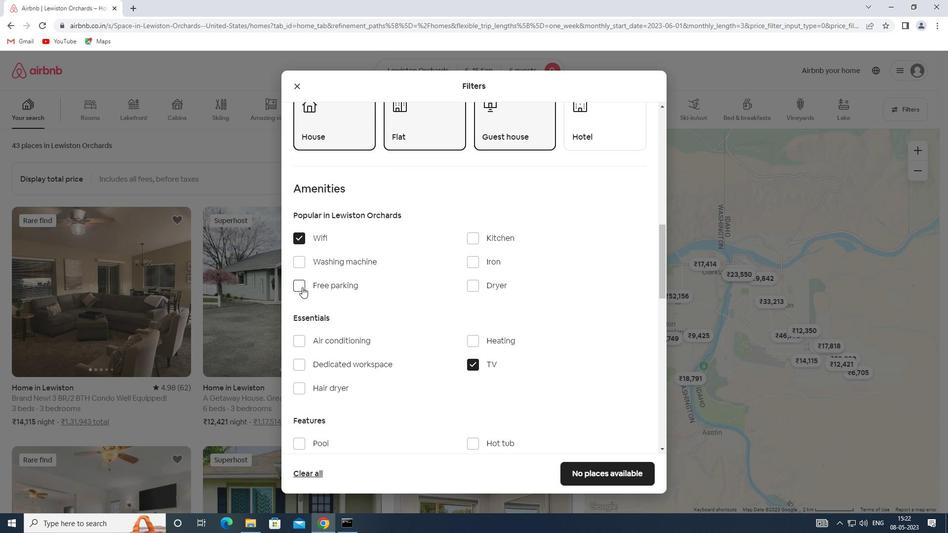 
Action: Mouse moved to (466, 378)
Screenshot: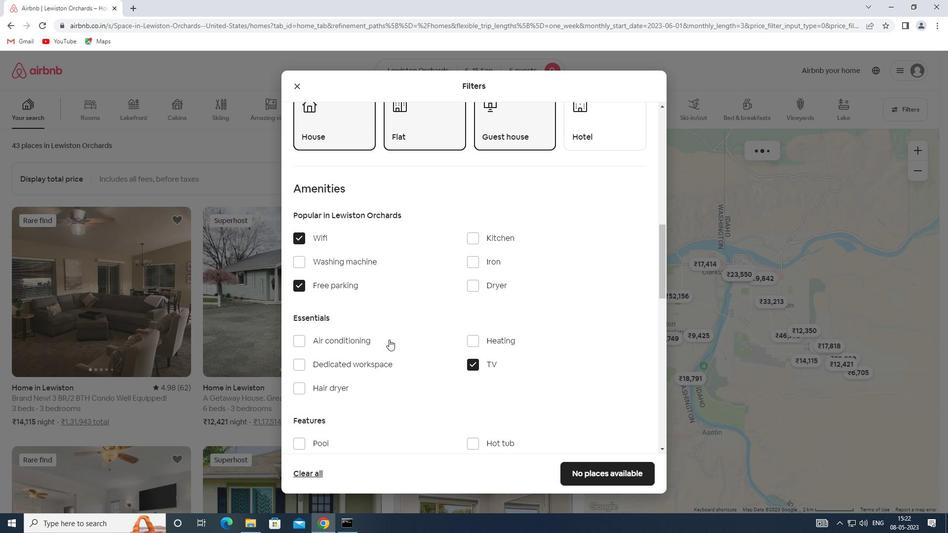 
Action: Mouse scrolled (466, 378) with delta (0, 0)
Screenshot: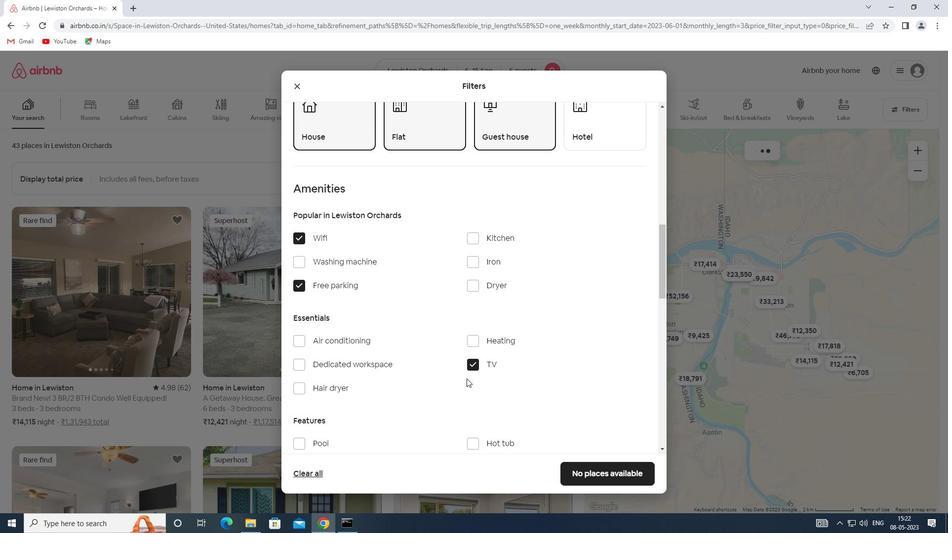 
Action: Mouse scrolled (466, 378) with delta (0, 0)
Screenshot: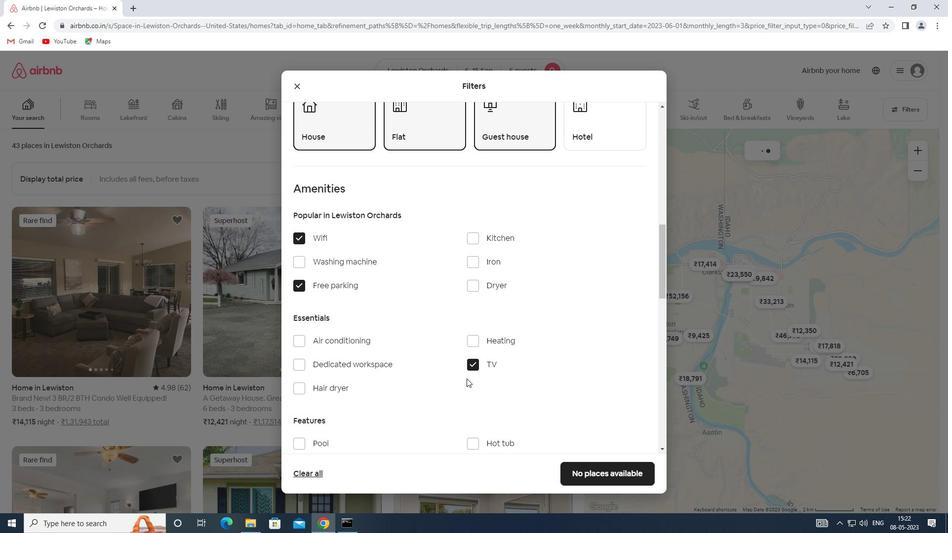 
Action: Mouse scrolled (466, 378) with delta (0, 0)
Screenshot: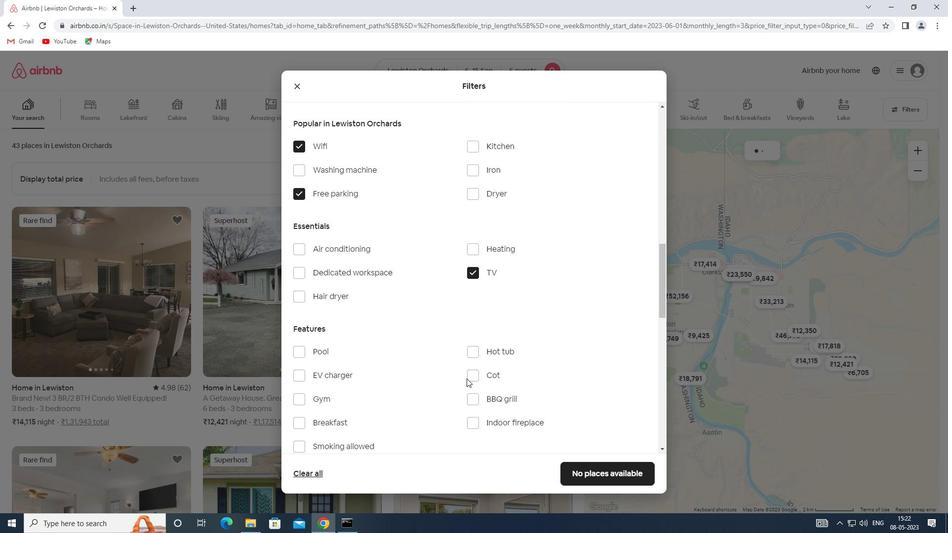 
Action: Mouse moved to (301, 344)
Screenshot: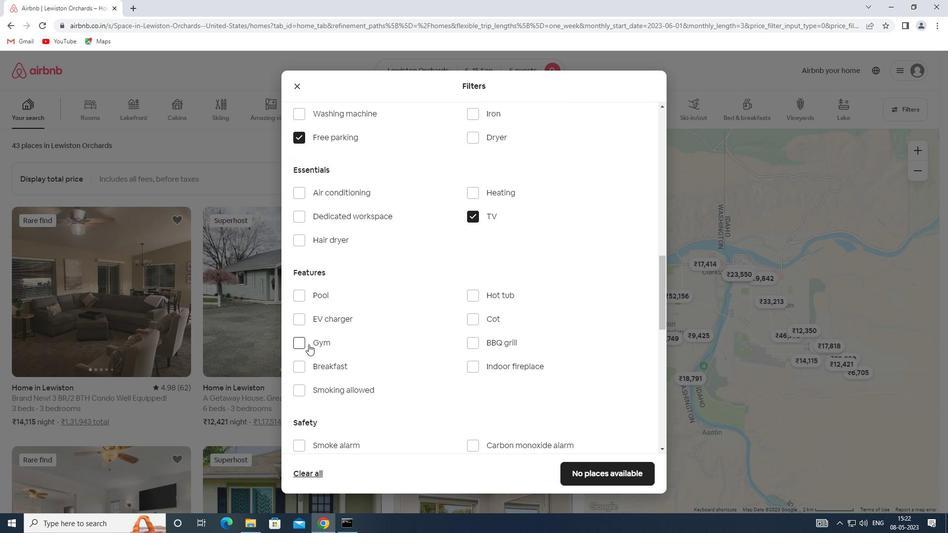 
Action: Mouse pressed left at (301, 344)
Screenshot: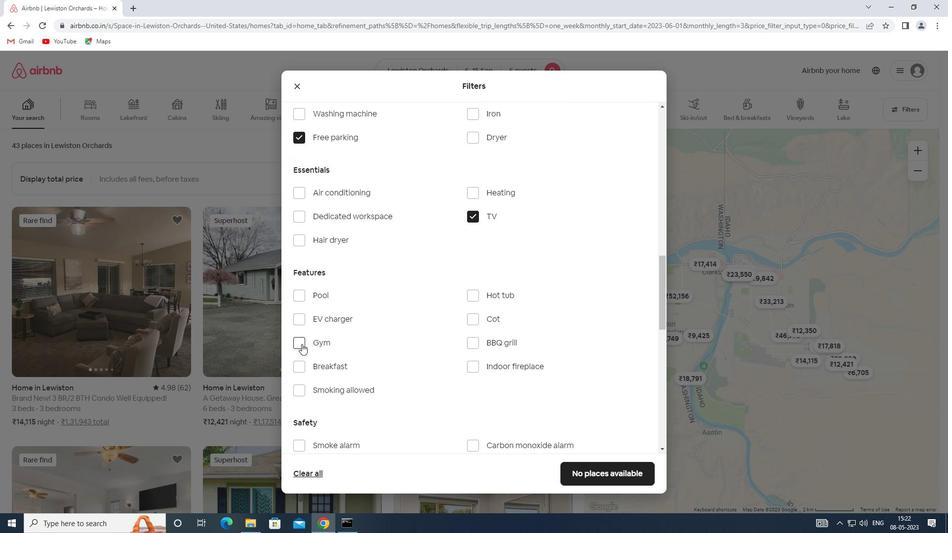 
Action: Mouse moved to (296, 365)
Screenshot: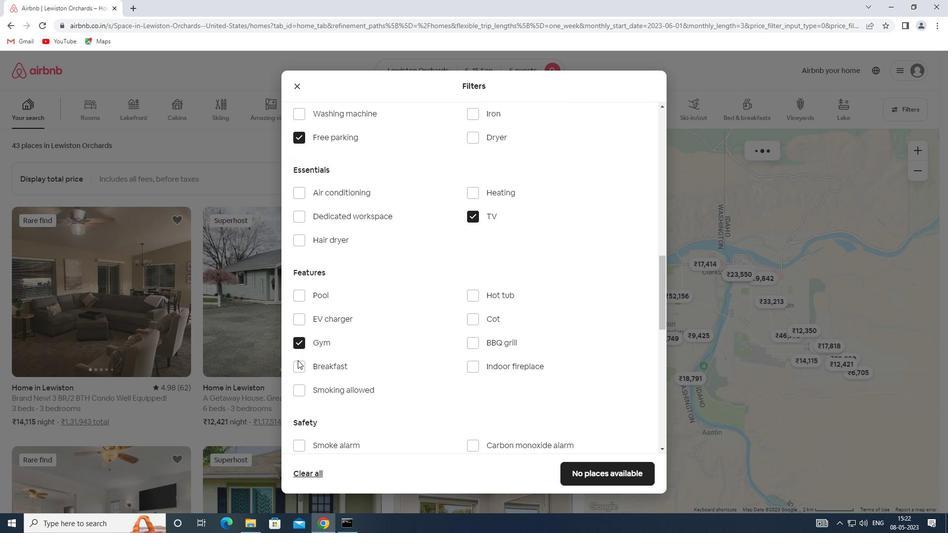 
Action: Mouse pressed left at (296, 365)
Screenshot: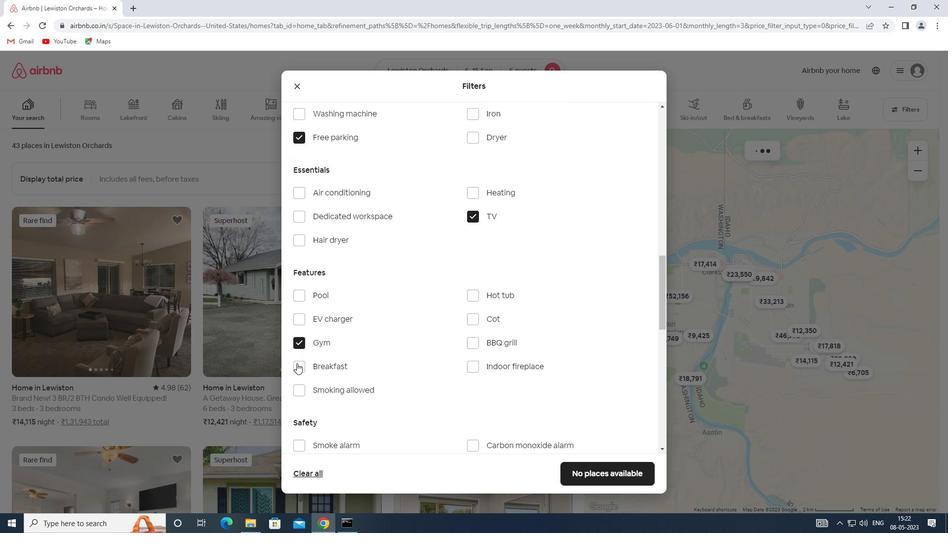 
Action: Mouse moved to (411, 361)
Screenshot: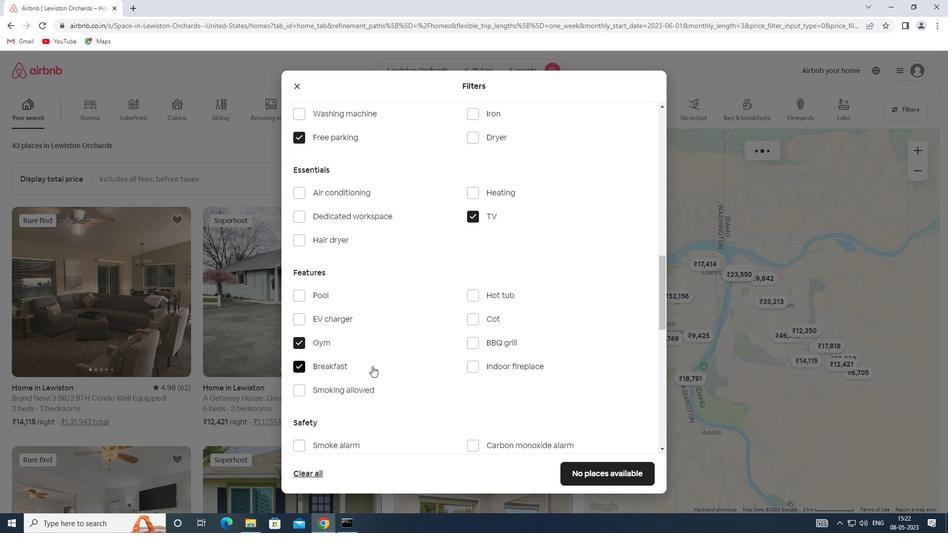 
Action: Mouse scrolled (411, 361) with delta (0, 0)
Screenshot: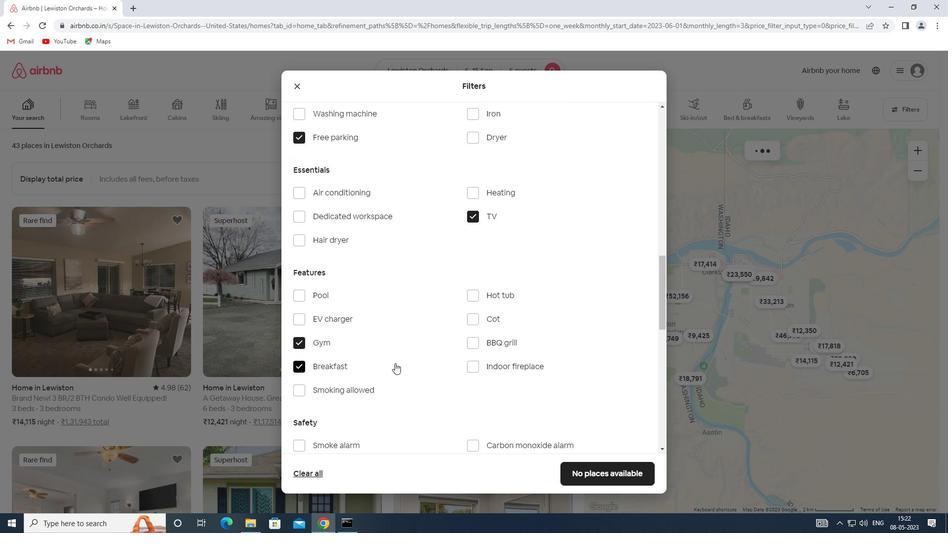 
Action: Mouse scrolled (411, 361) with delta (0, 0)
Screenshot: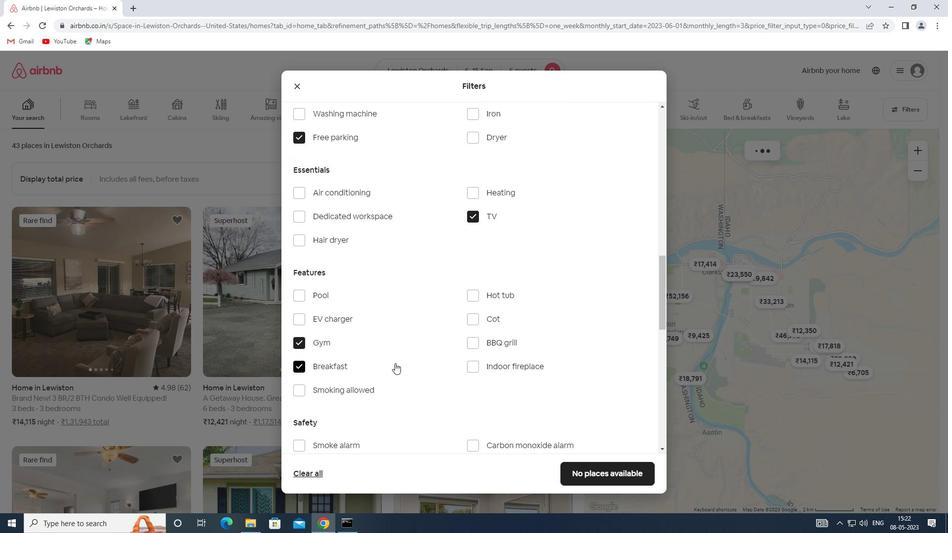 
Action: Mouse scrolled (411, 361) with delta (0, 0)
Screenshot: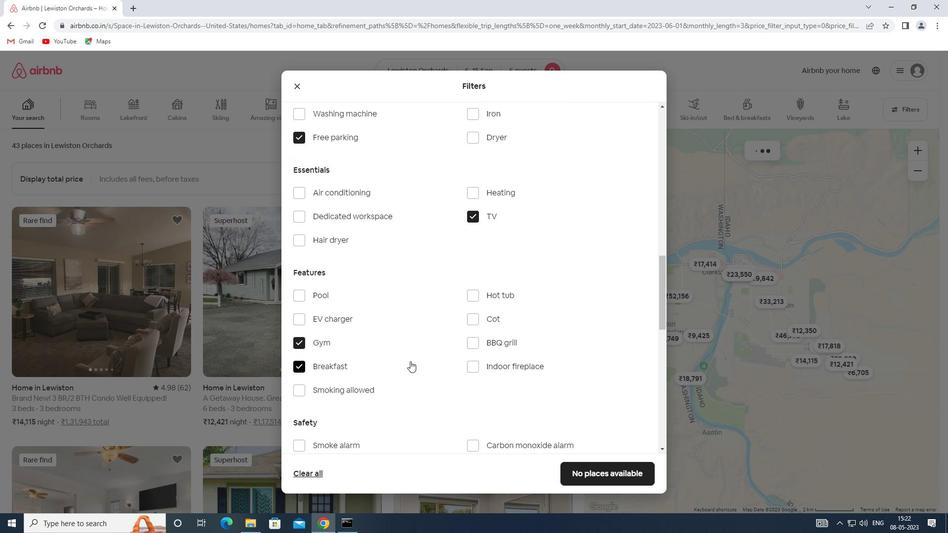 
Action: Mouse scrolled (411, 361) with delta (0, 0)
Screenshot: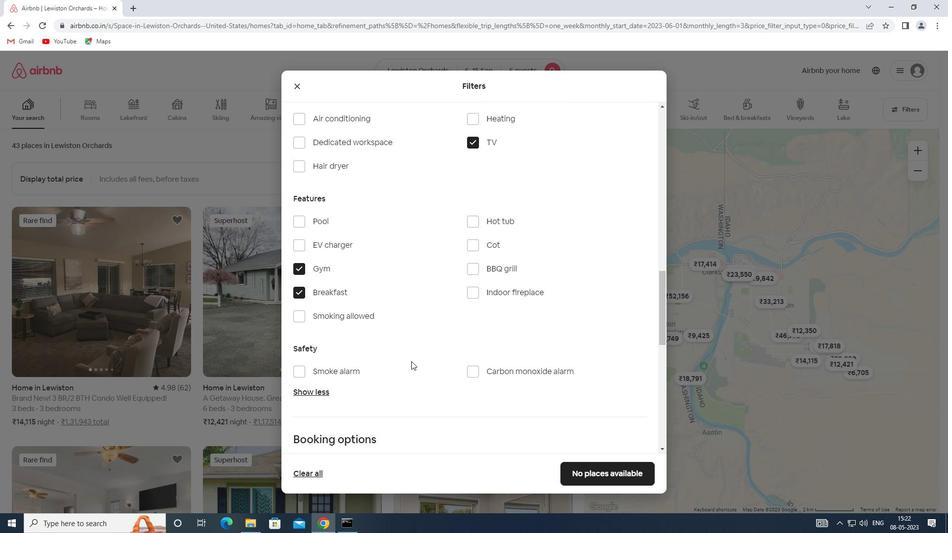 
Action: Mouse scrolled (411, 361) with delta (0, 0)
Screenshot: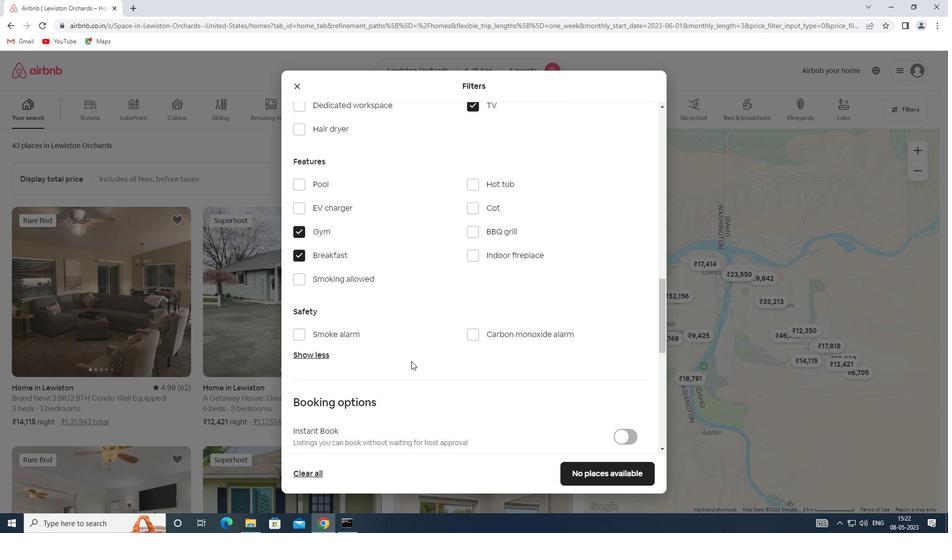 
Action: Mouse moved to (623, 340)
Screenshot: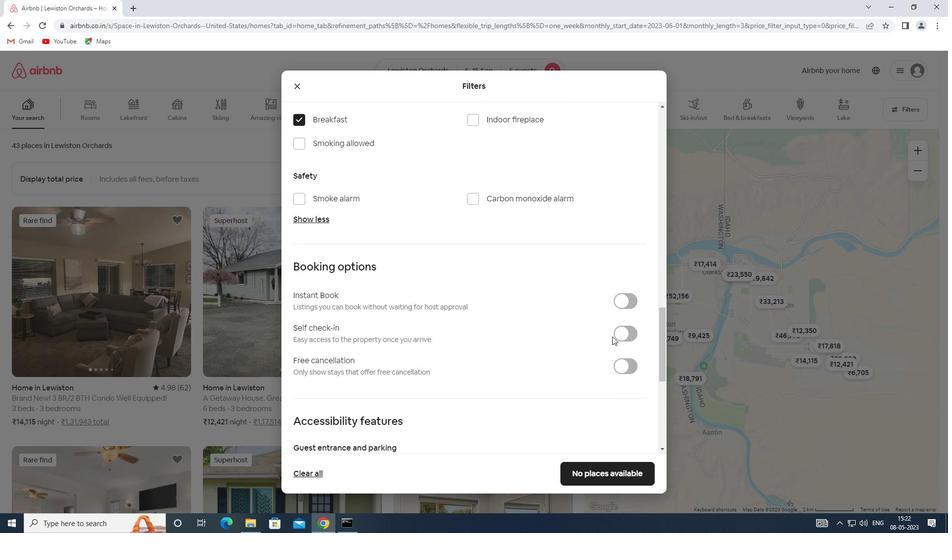 
Action: Mouse pressed left at (623, 340)
Screenshot: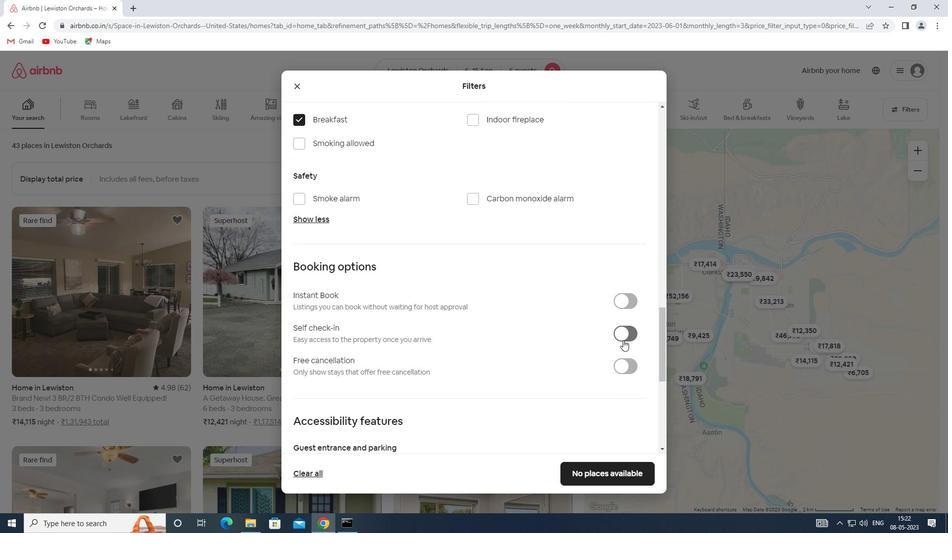 
Action: Mouse moved to (479, 376)
Screenshot: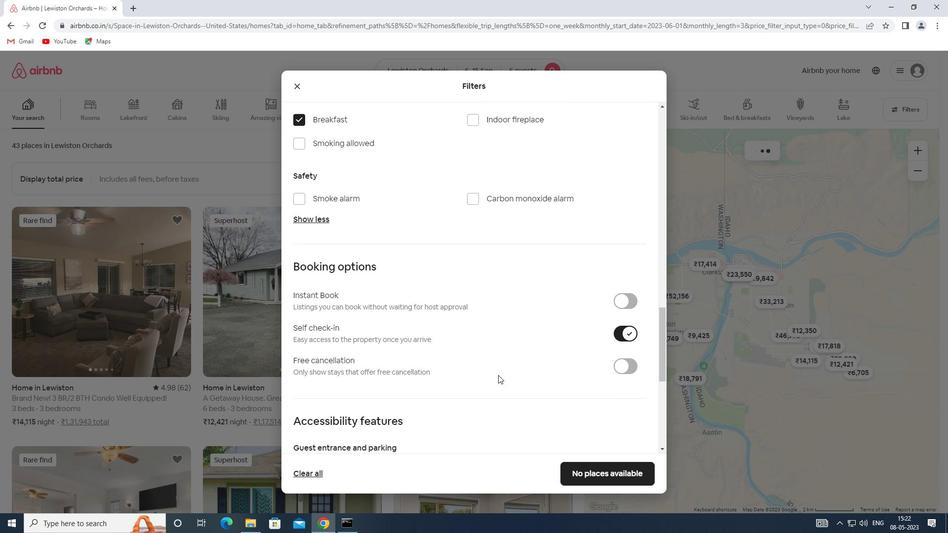 
Action: Mouse scrolled (479, 376) with delta (0, 0)
Screenshot: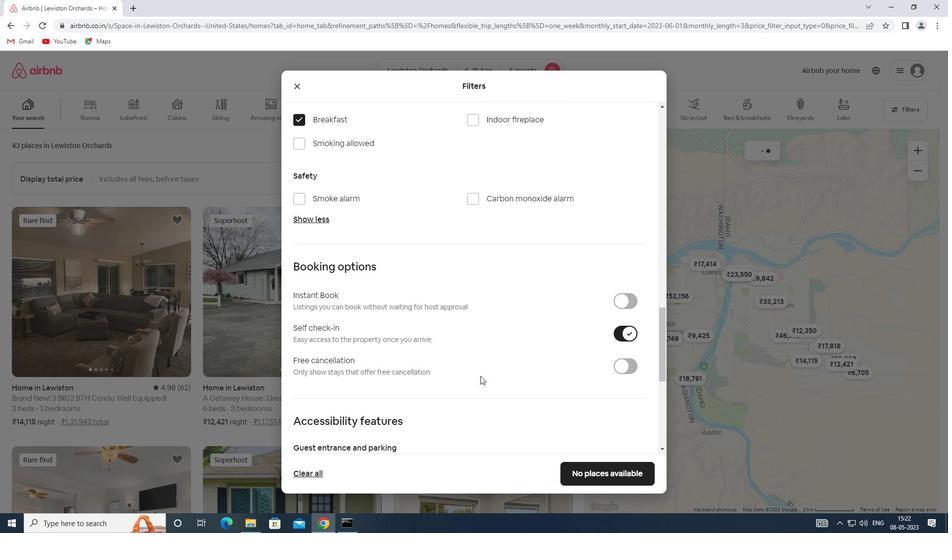 
Action: Mouse scrolled (479, 376) with delta (0, 0)
Screenshot: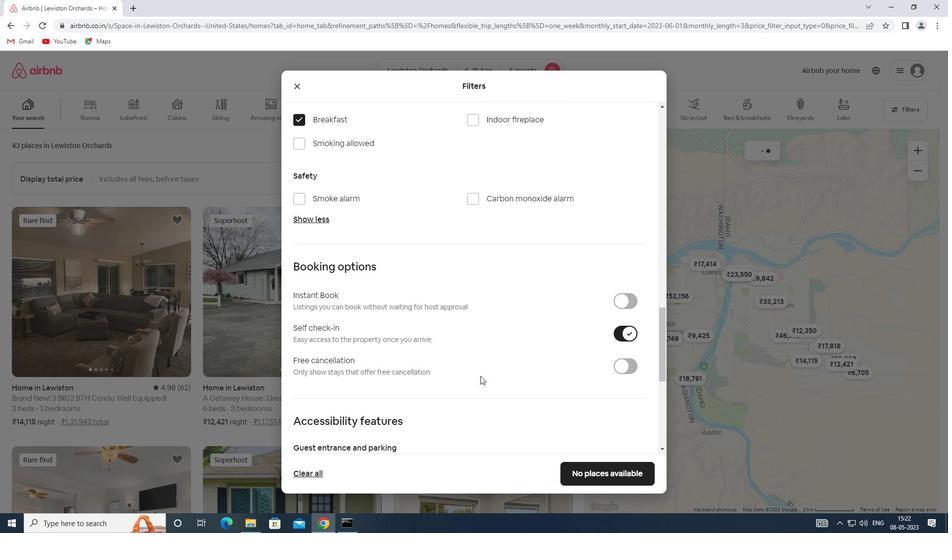 
Action: Mouse scrolled (479, 376) with delta (0, 0)
Screenshot: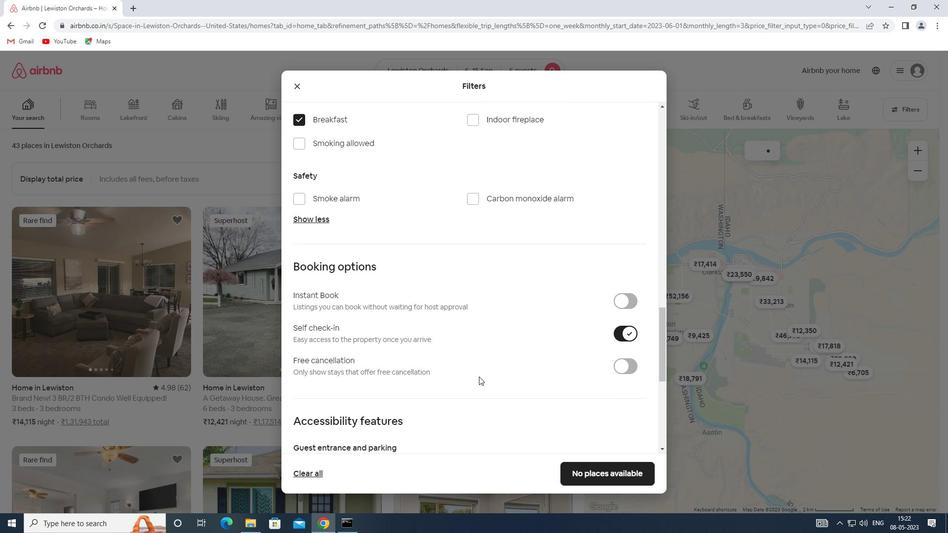 
Action: Mouse scrolled (479, 376) with delta (0, 0)
Screenshot: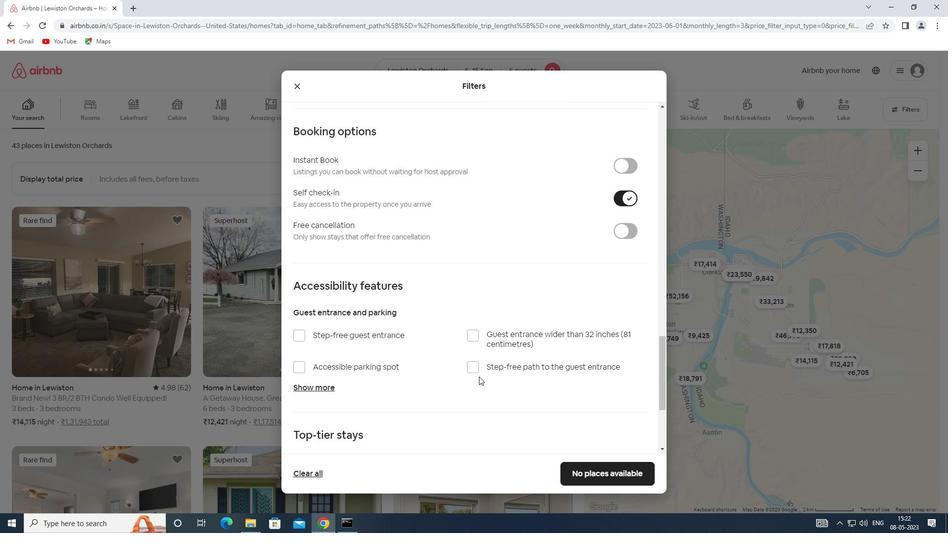 
Action: Mouse scrolled (479, 376) with delta (0, 0)
Screenshot: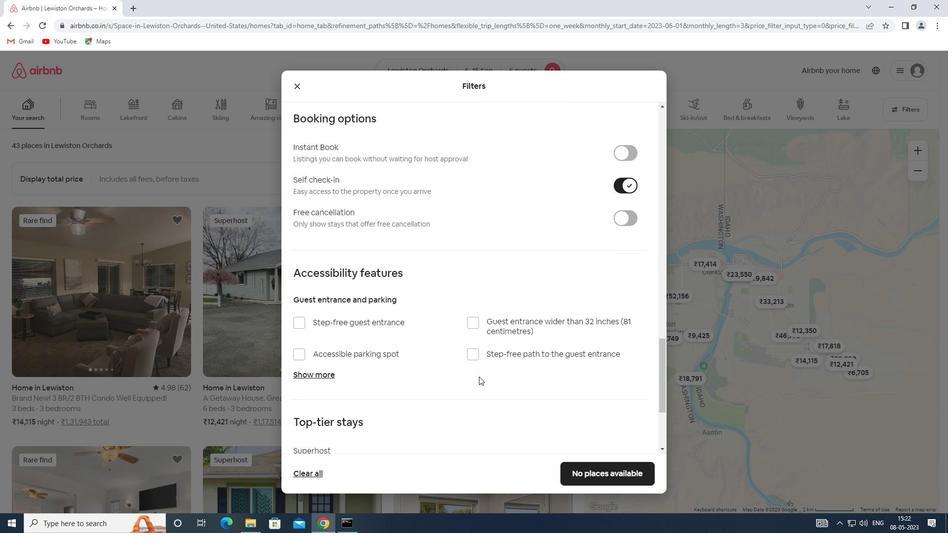 
Action: Mouse scrolled (479, 376) with delta (0, 0)
Screenshot: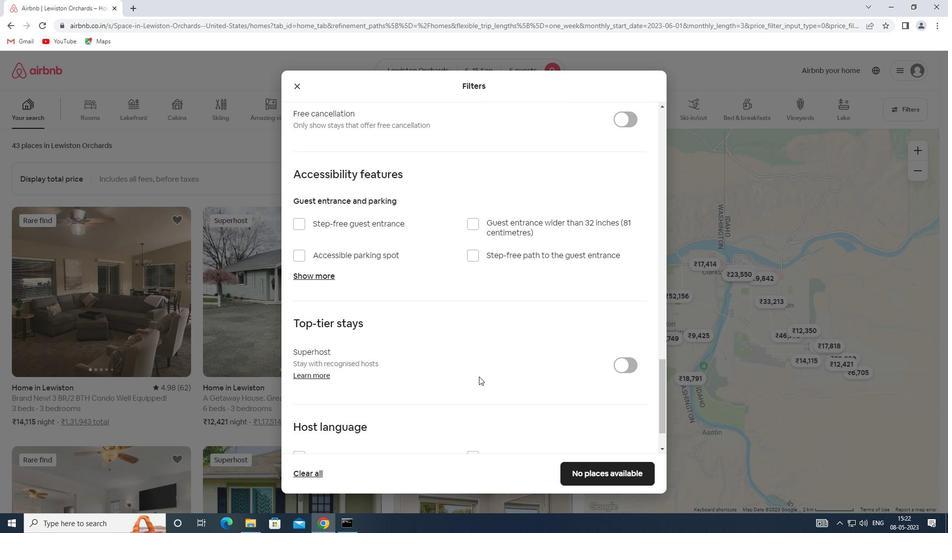 
Action: Mouse scrolled (479, 376) with delta (0, 0)
Screenshot: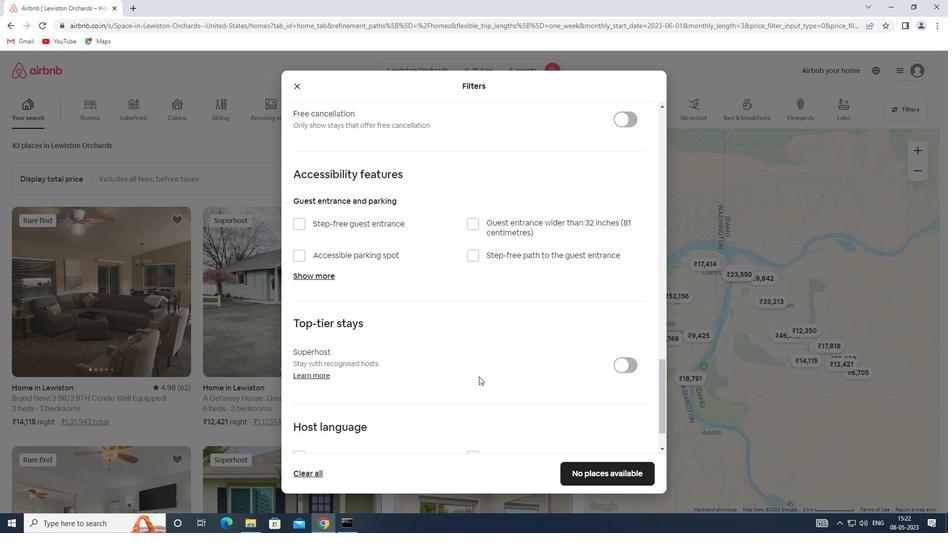 
Action: Mouse scrolled (479, 376) with delta (0, 0)
Screenshot: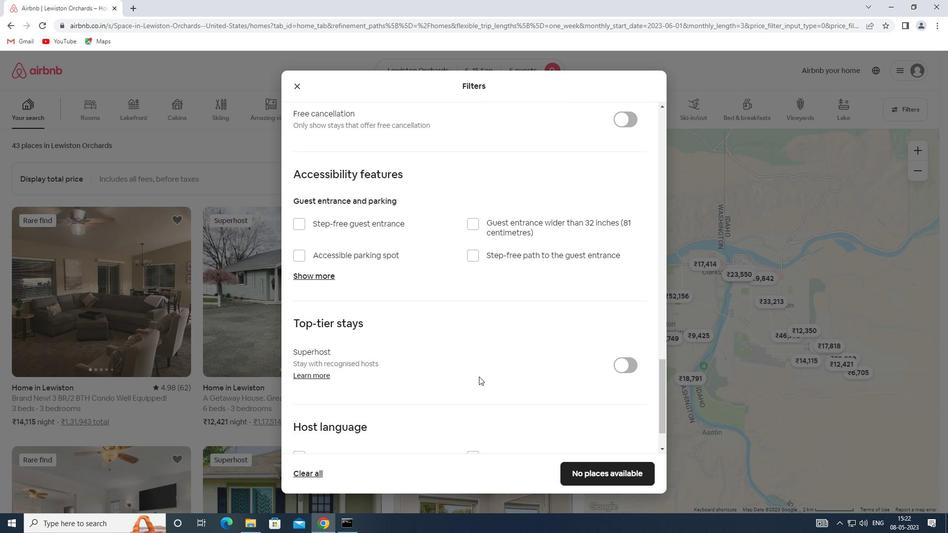 
Action: Mouse moved to (303, 400)
Screenshot: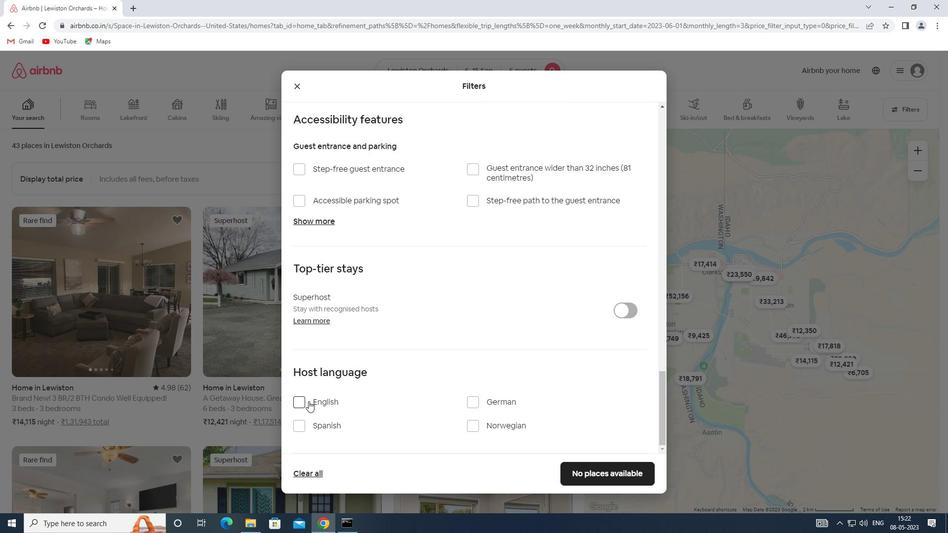 
Action: Mouse pressed left at (303, 400)
Screenshot: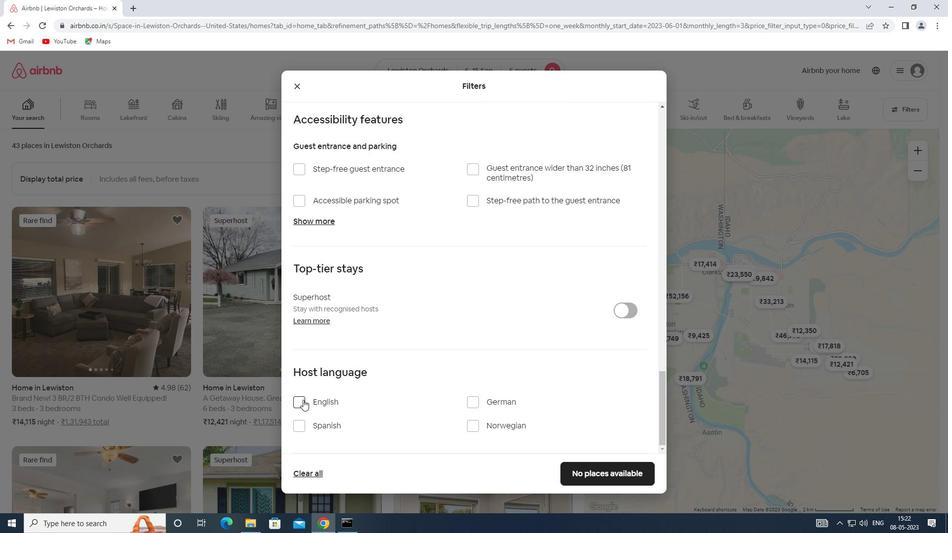 
Action: Mouse moved to (620, 472)
Screenshot: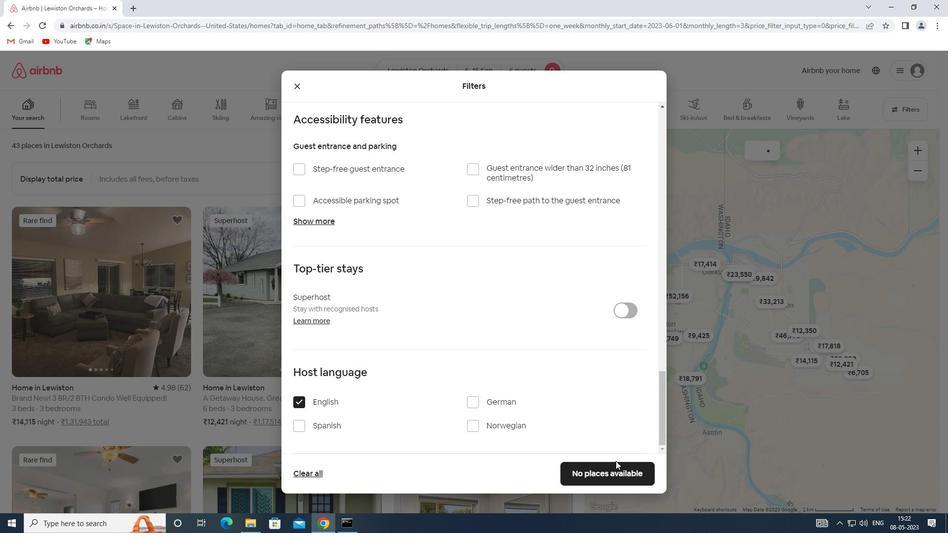 
Action: Mouse pressed left at (620, 472)
Screenshot: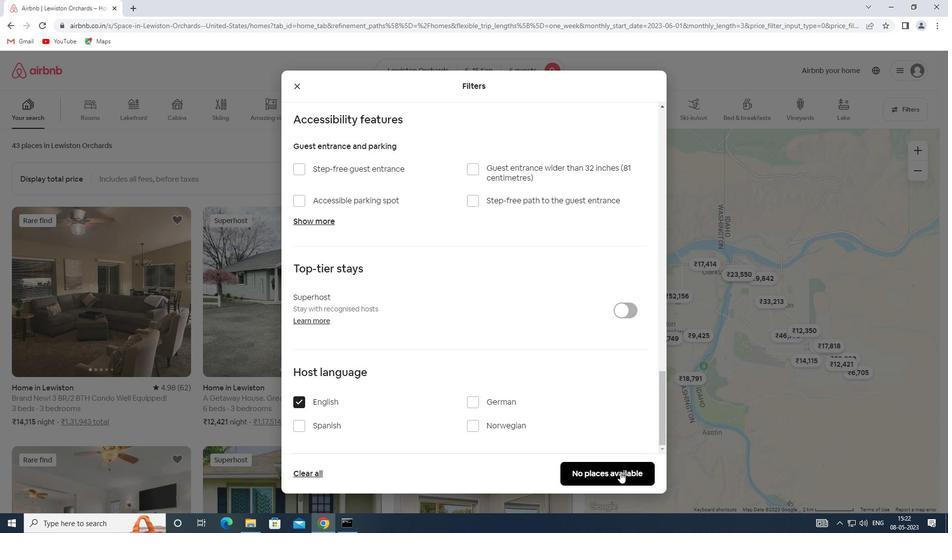 
